 Task: Find a guest house in Didim, Turkey for 2 adults from 5th to 16th June, with a price range of ₹14,000 to ₹18,000, 1 bedroom, 1 bed, 1 bathroom, and self check-in option.
Action: Mouse moved to (460, 119)
Screenshot: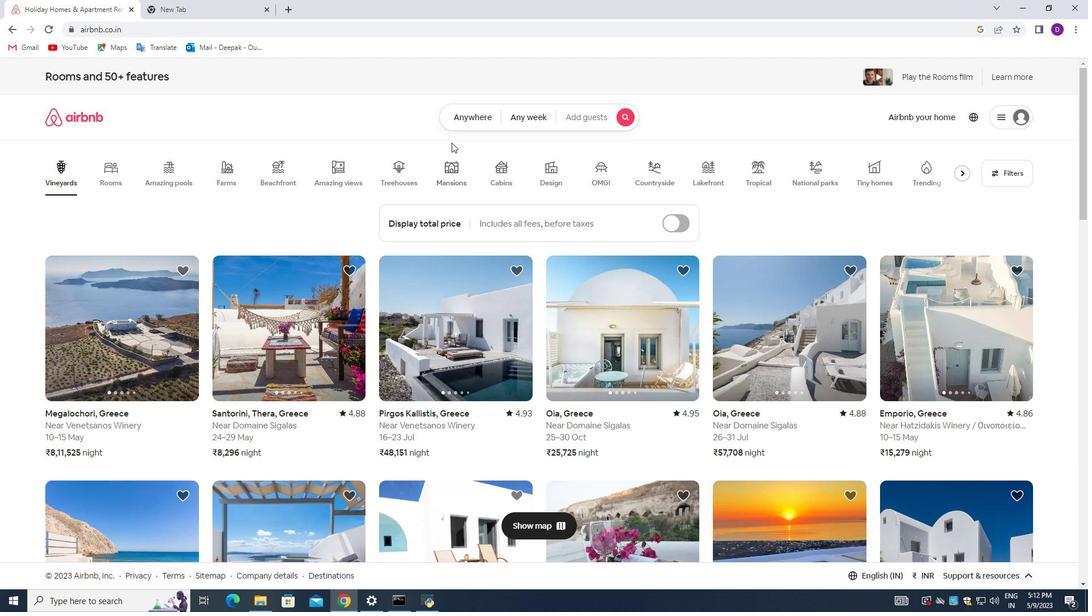 
Action: Mouse pressed left at (460, 119)
Screenshot: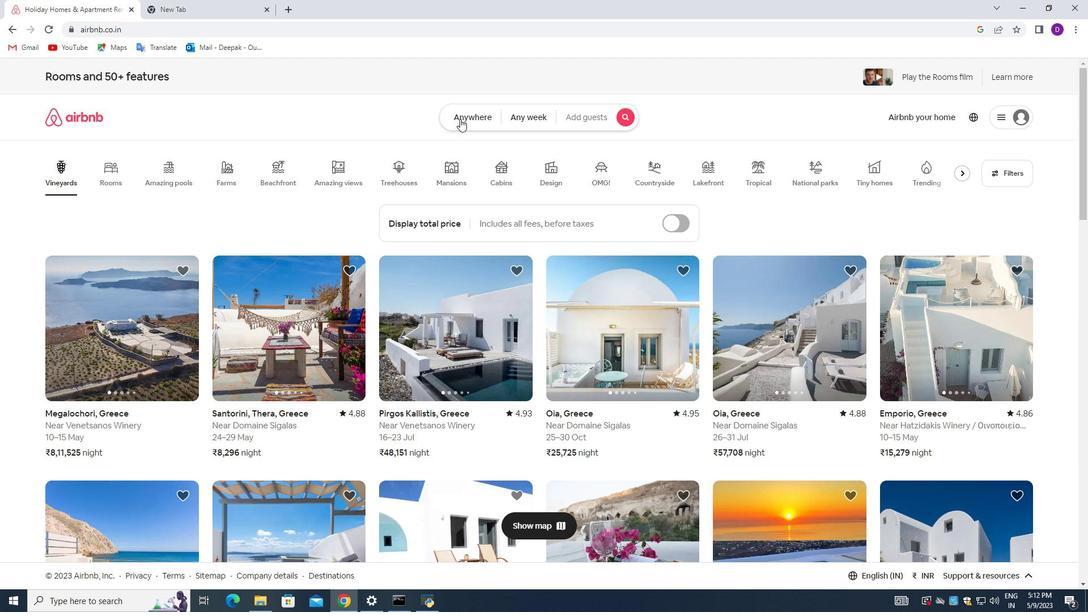 
Action: Mouse moved to (398, 163)
Screenshot: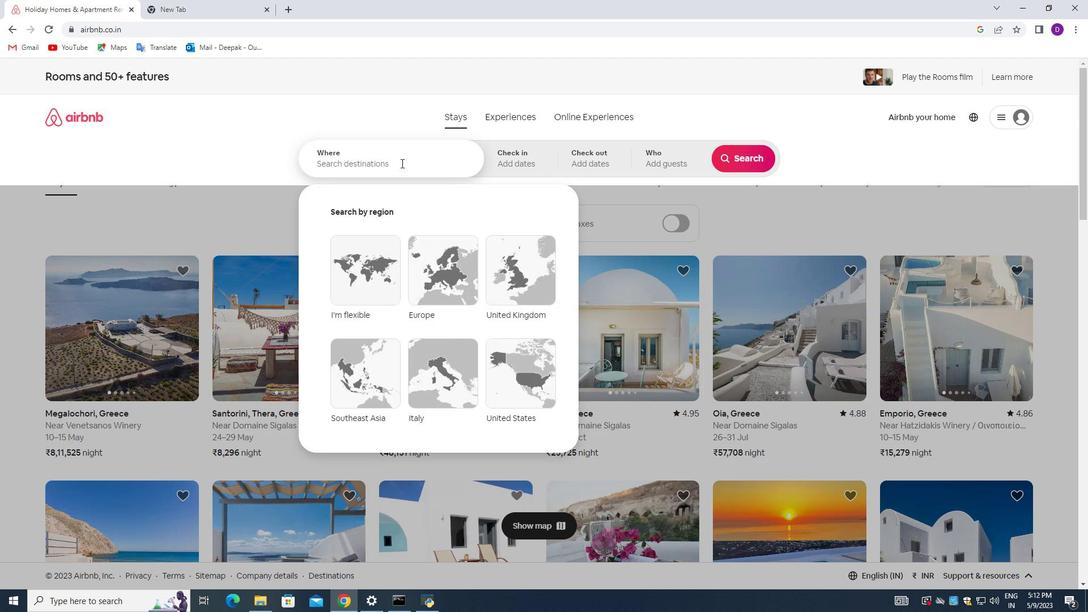 
Action: Mouse pressed left at (398, 163)
Screenshot: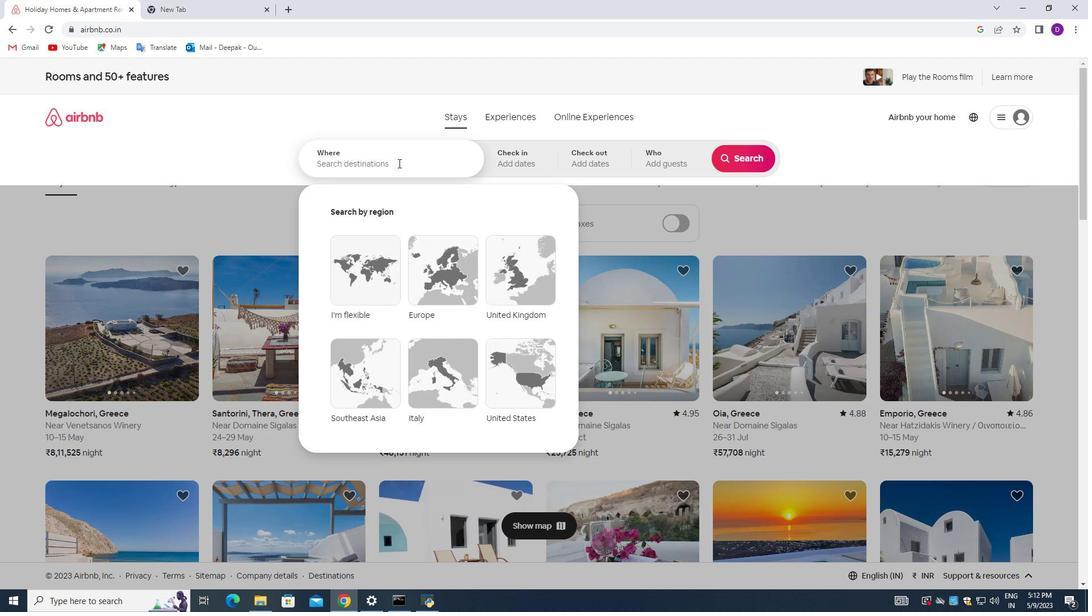 
Action: Mouse moved to (197, 226)
Screenshot: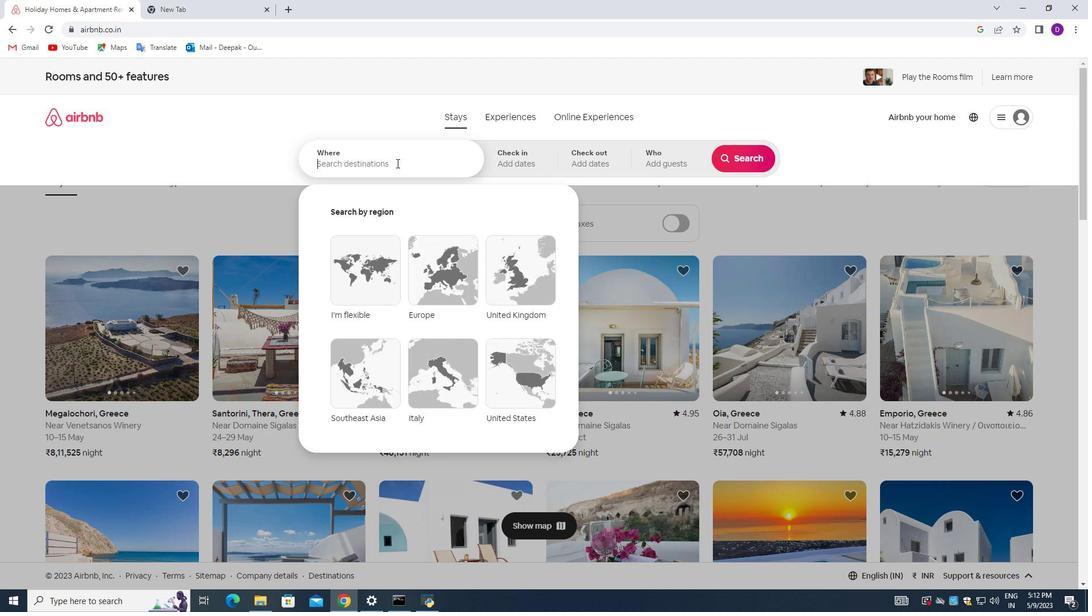 
Action: Key pressed <Key.shift_r>Didim,<Key.space><Key.shift>Y<Key.backspace><Key.shift_r>Turkey<Key.enter>
Screenshot: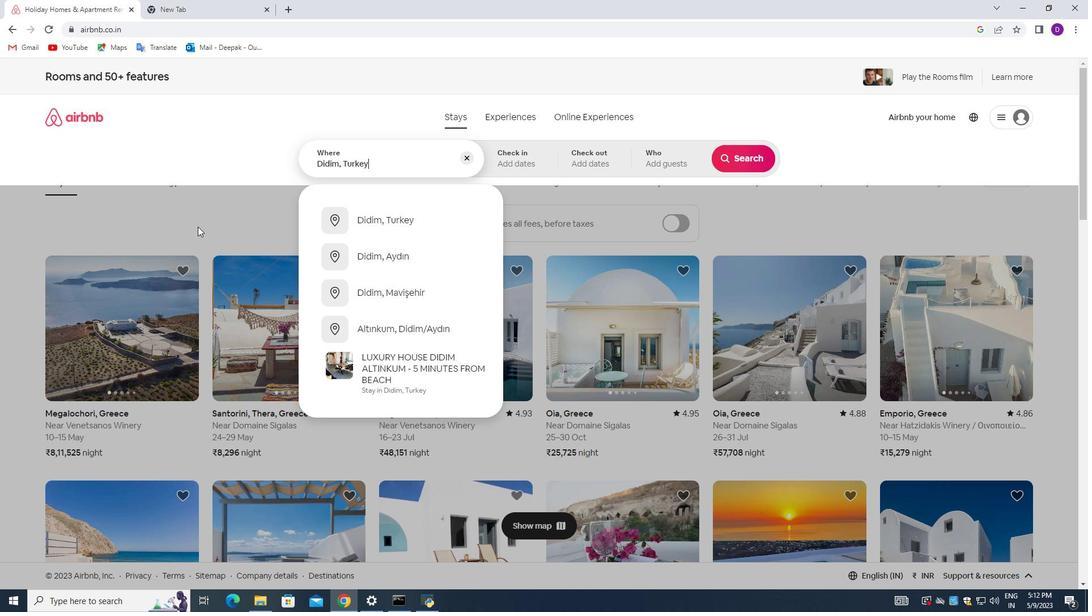 
Action: Mouse moved to (596, 326)
Screenshot: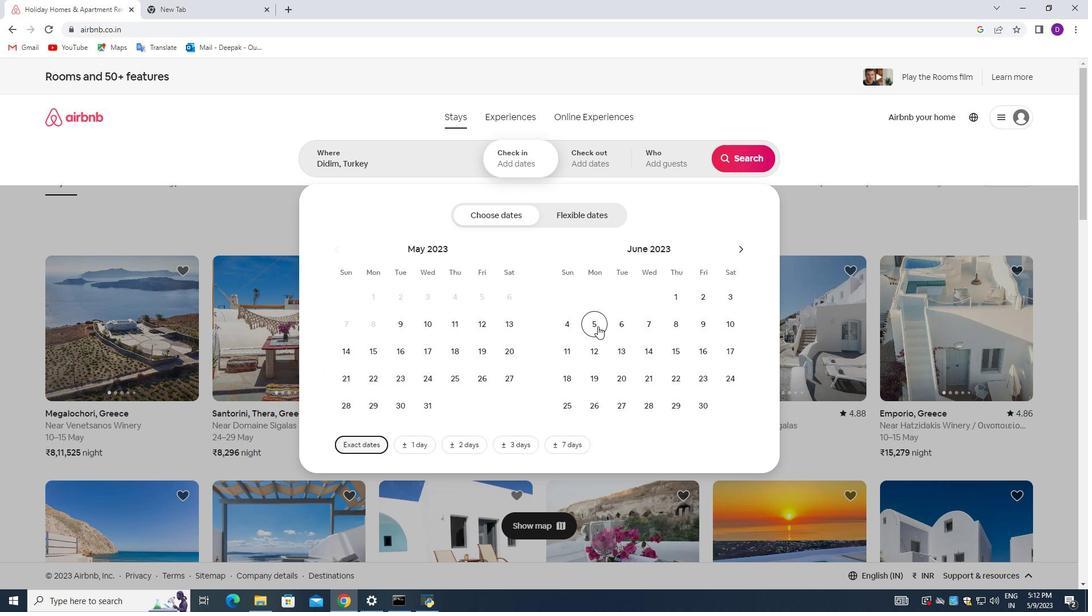 
Action: Mouse pressed left at (596, 326)
Screenshot: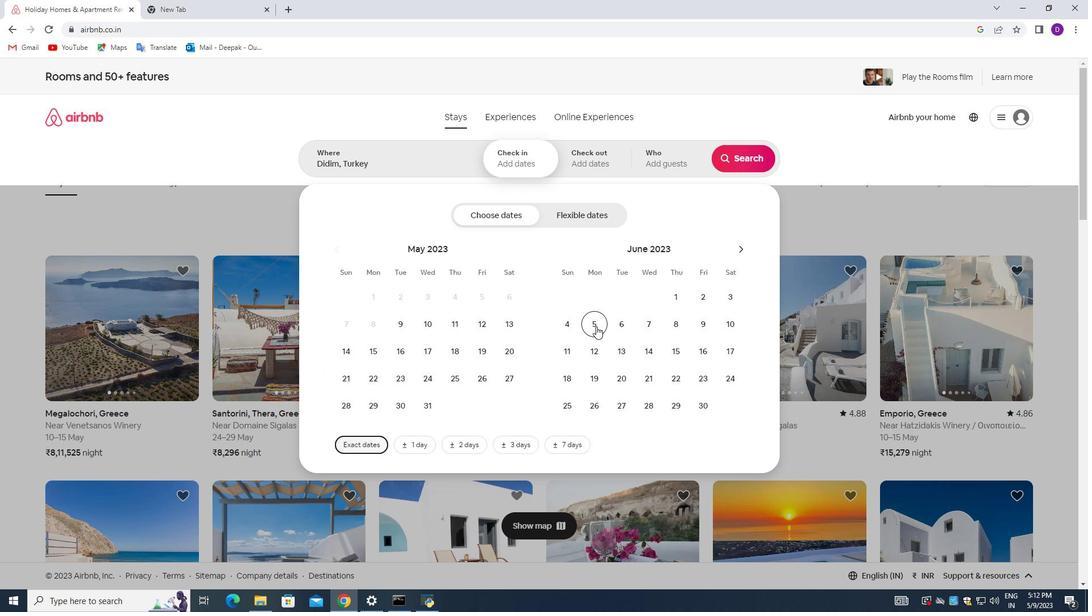
Action: Mouse moved to (702, 355)
Screenshot: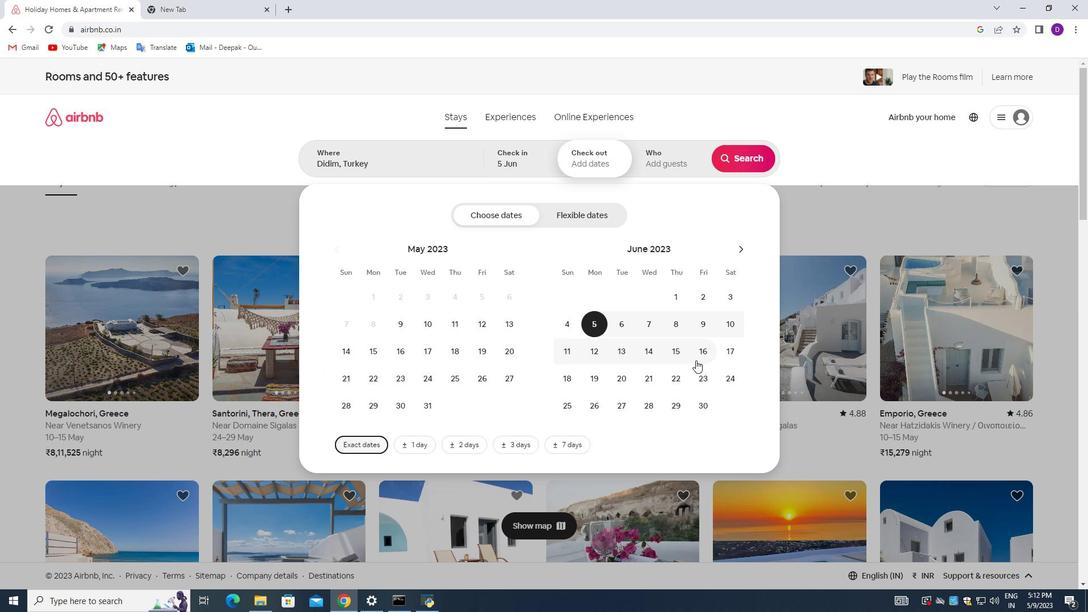 
Action: Mouse pressed left at (702, 355)
Screenshot: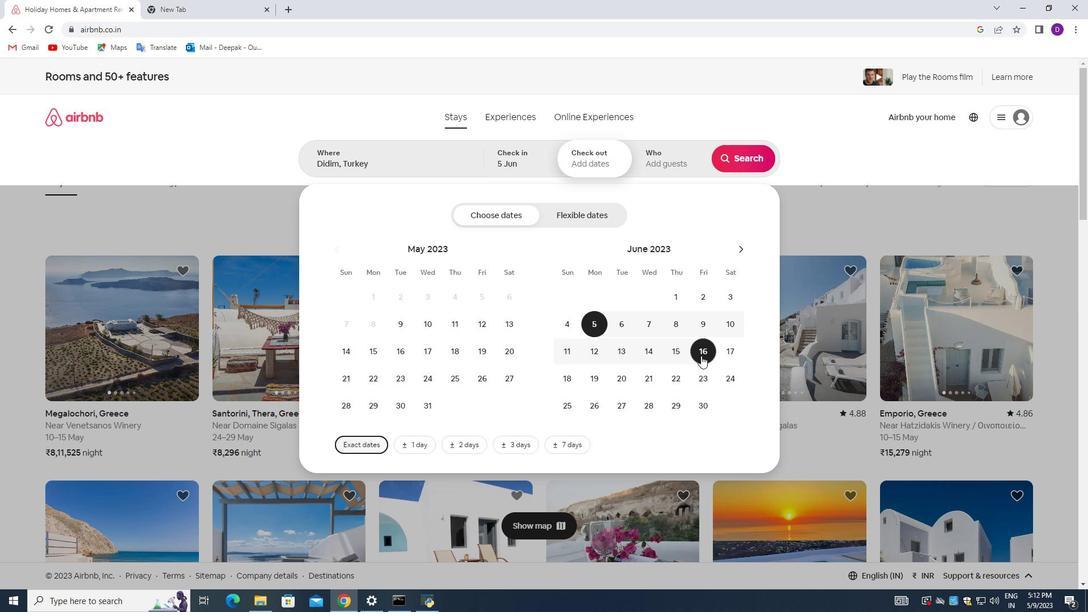 
Action: Mouse moved to (657, 167)
Screenshot: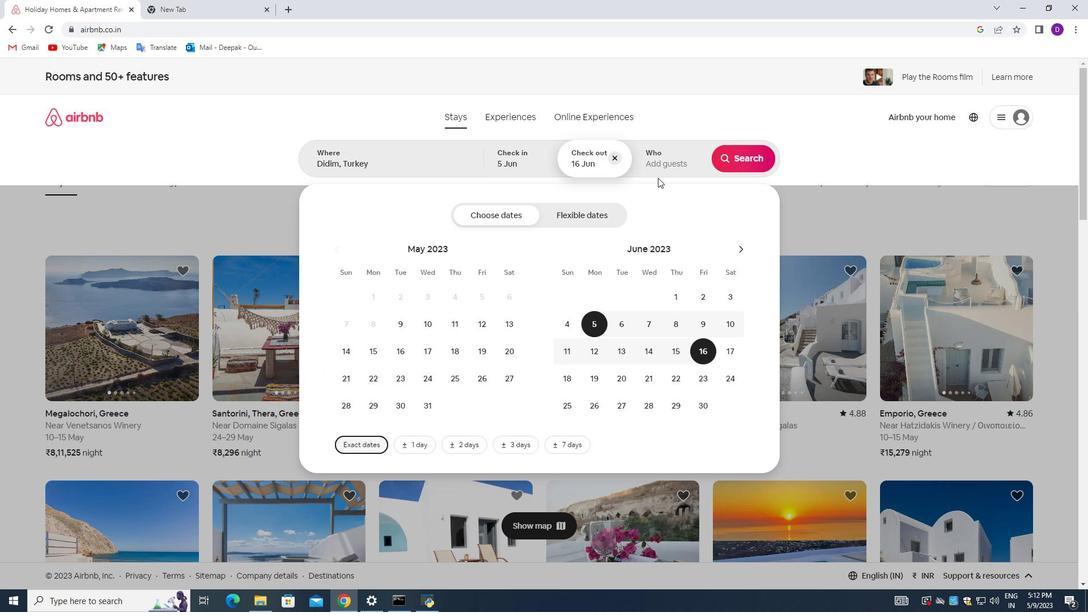 
Action: Mouse pressed left at (657, 167)
Screenshot: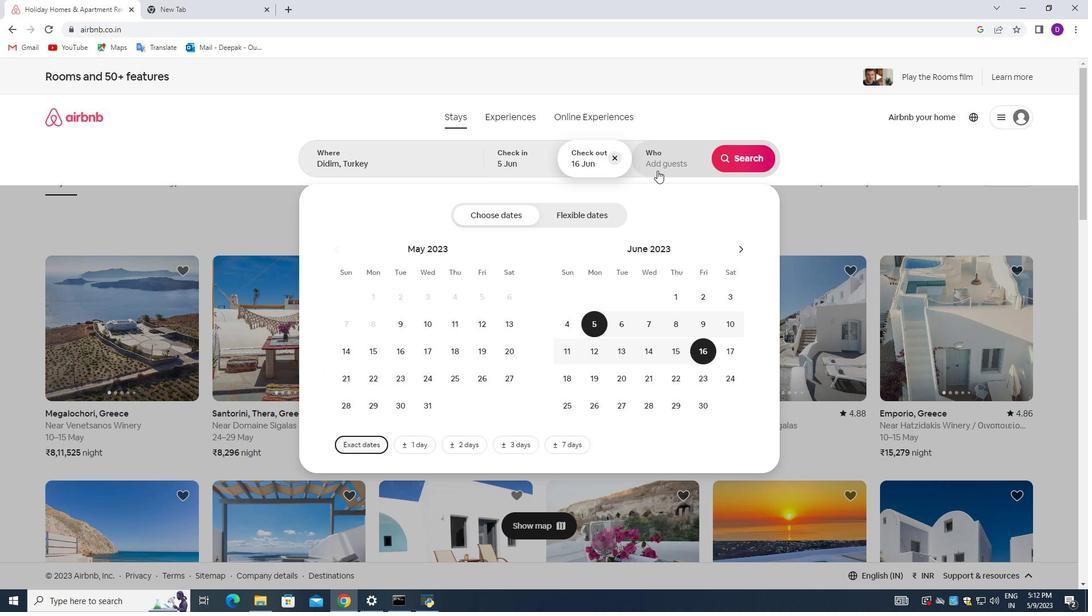 
Action: Mouse moved to (748, 220)
Screenshot: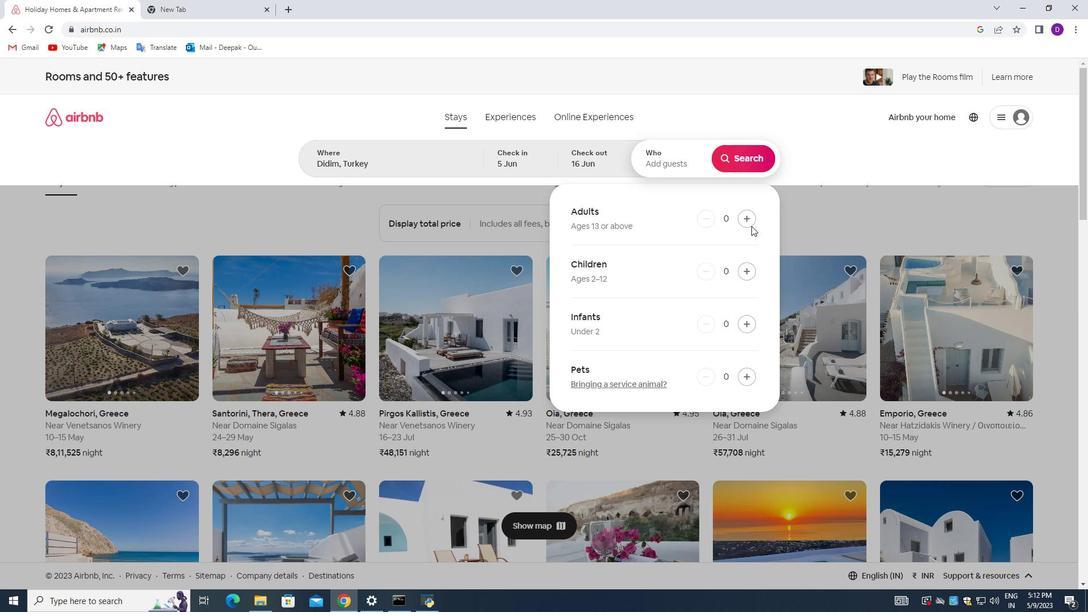 
Action: Mouse pressed left at (748, 220)
Screenshot: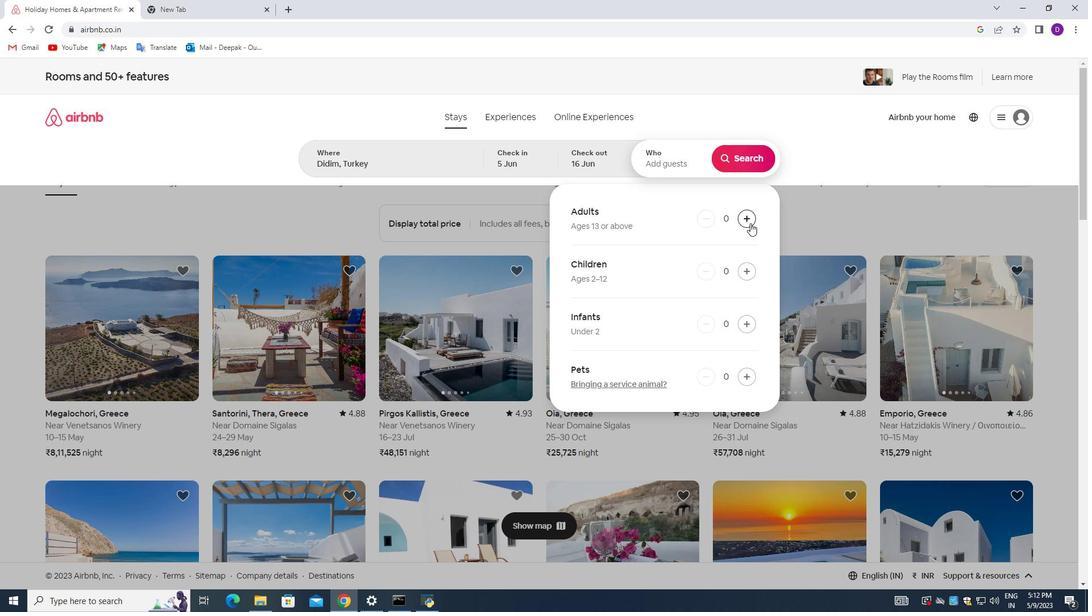 
Action: Mouse pressed left at (748, 220)
Screenshot: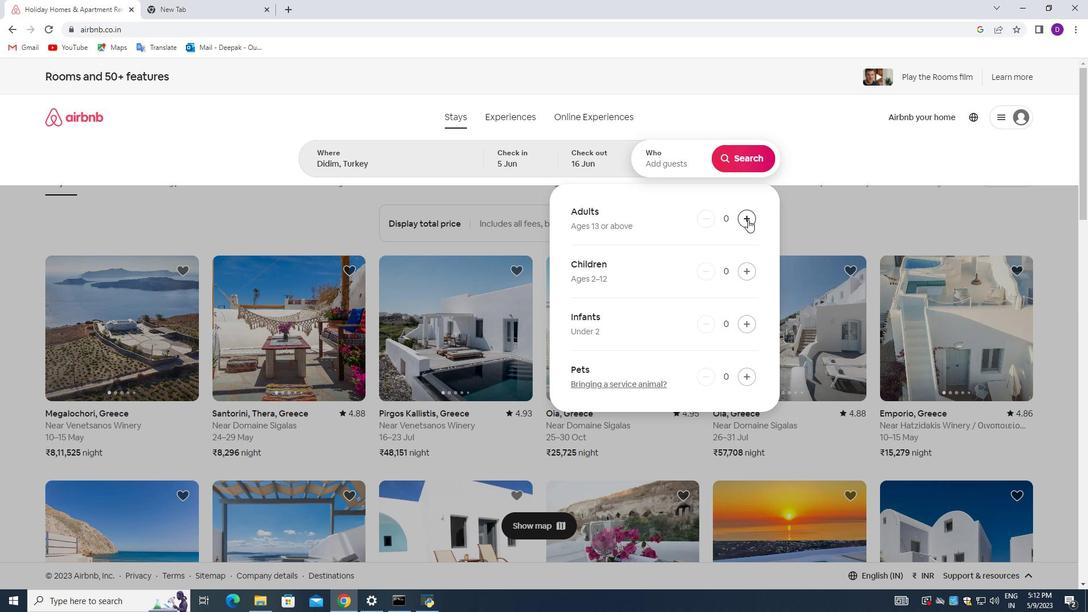 
Action: Mouse moved to (736, 159)
Screenshot: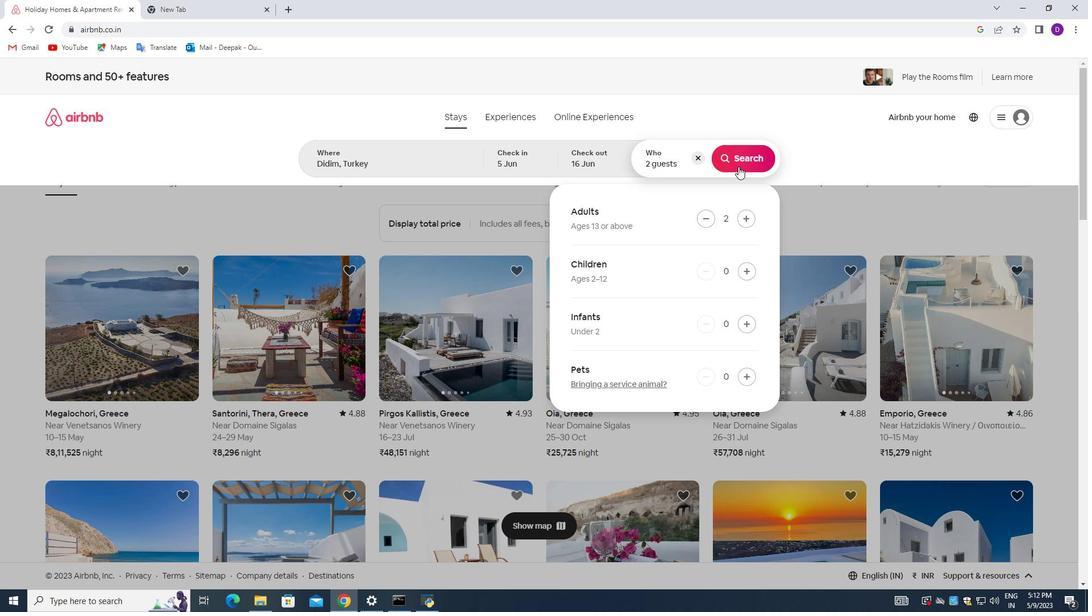 
Action: Mouse pressed left at (736, 159)
Screenshot: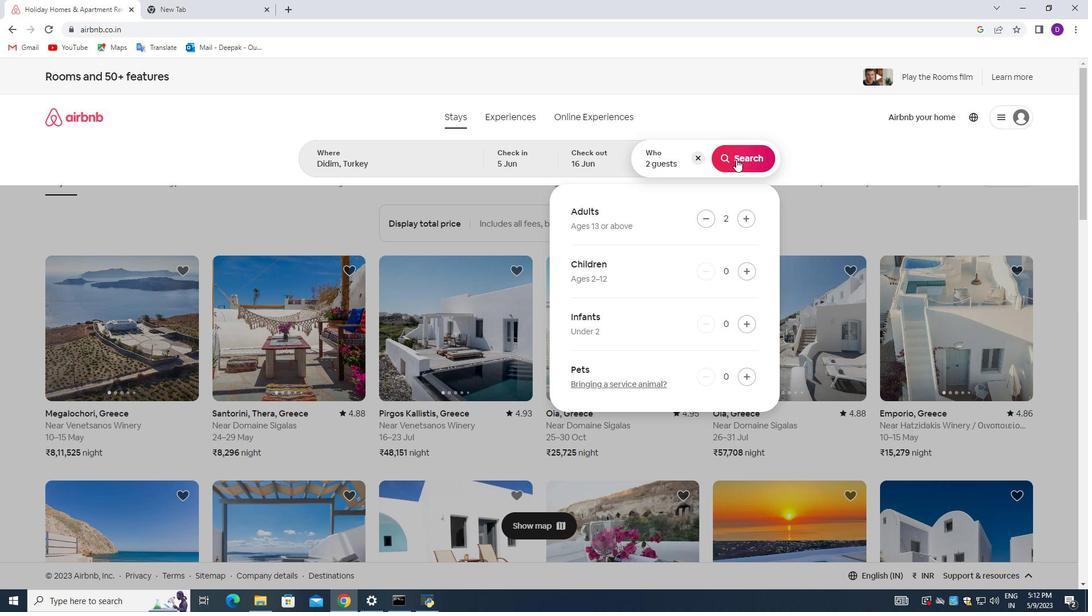 
Action: Mouse moved to (1025, 122)
Screenshot: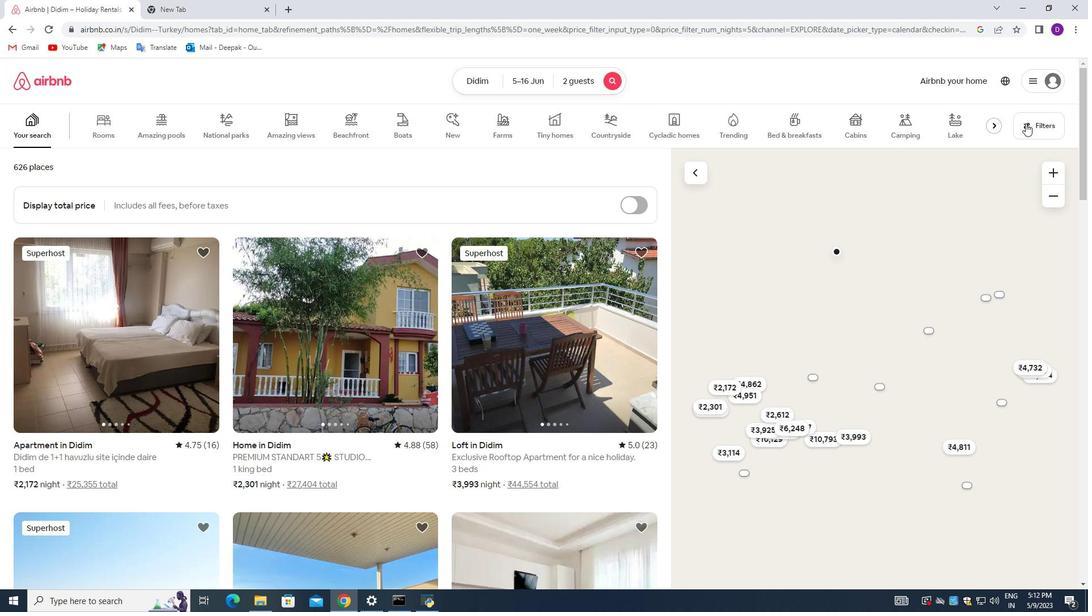 
Action: Mouse pressed left at (1025, 122)
Screenshot: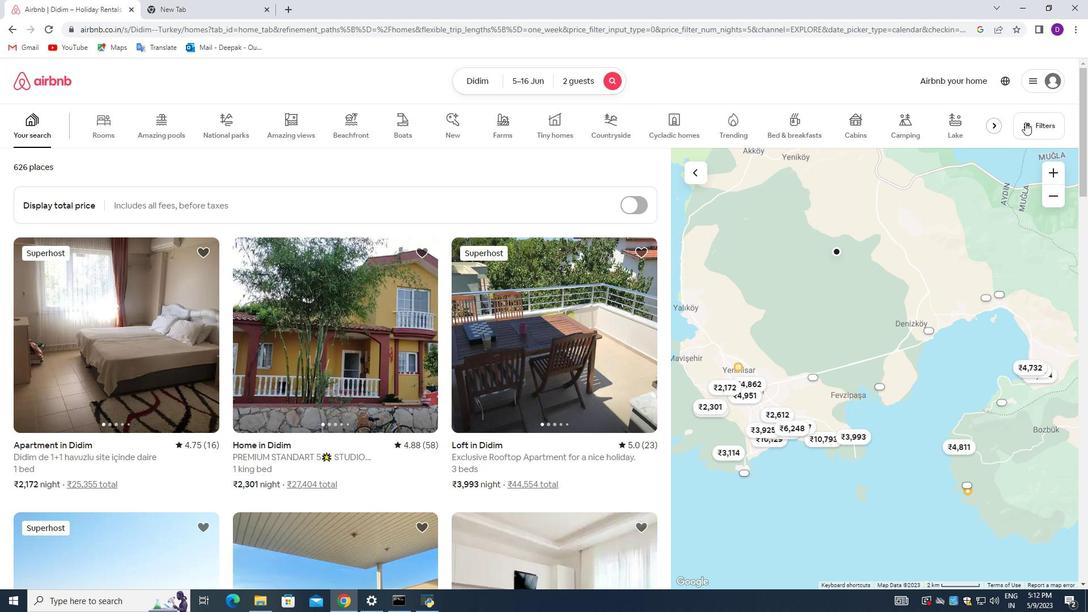
Action: Mouse moved to (447, 400)
Screenshot: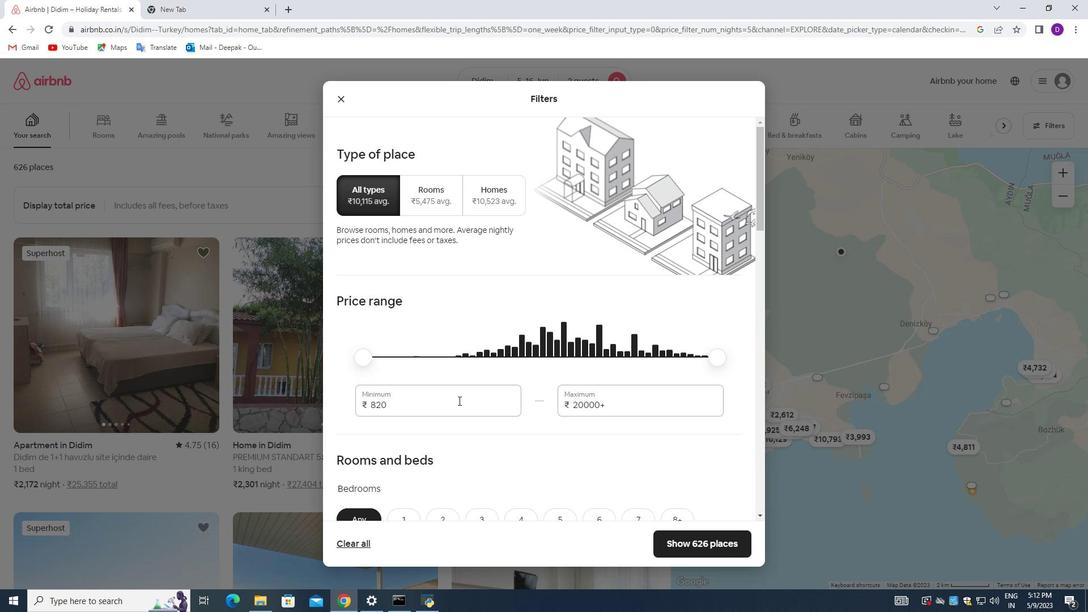 
Action: Mouse pressed left at (447, 400)
Screenshot: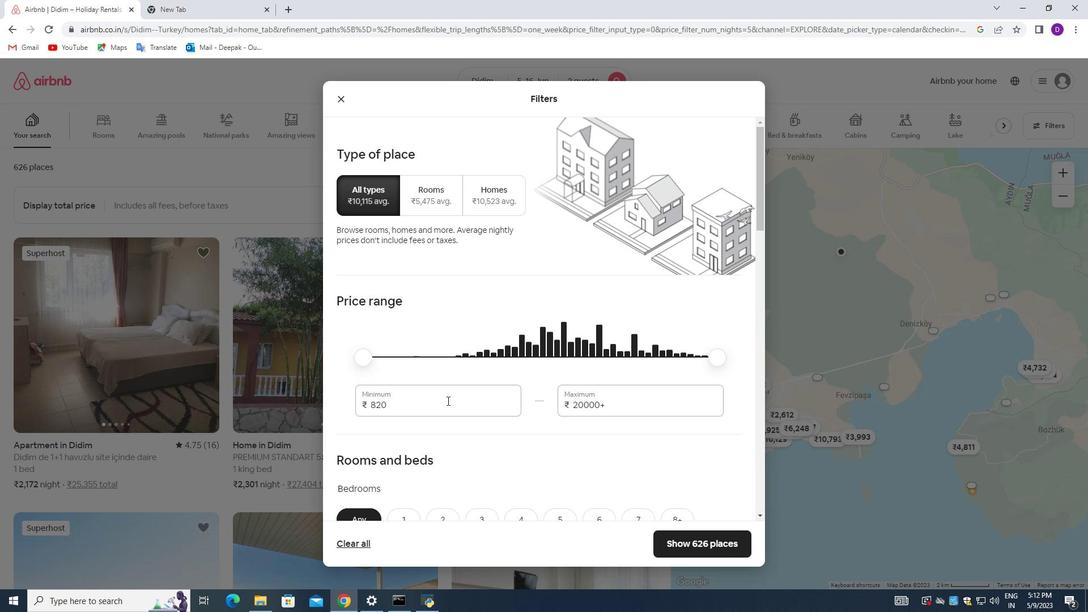
Action: Mouse pressed left at (447, 400)
Screenshot: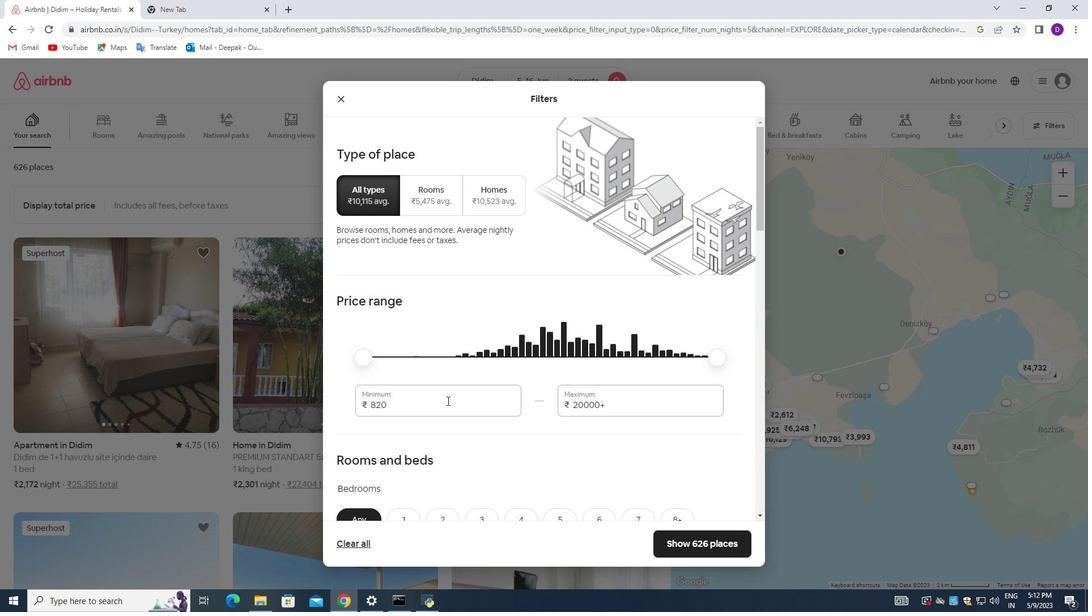 
Action: Key pressed 14000<Key.tab>18000
Screenshot: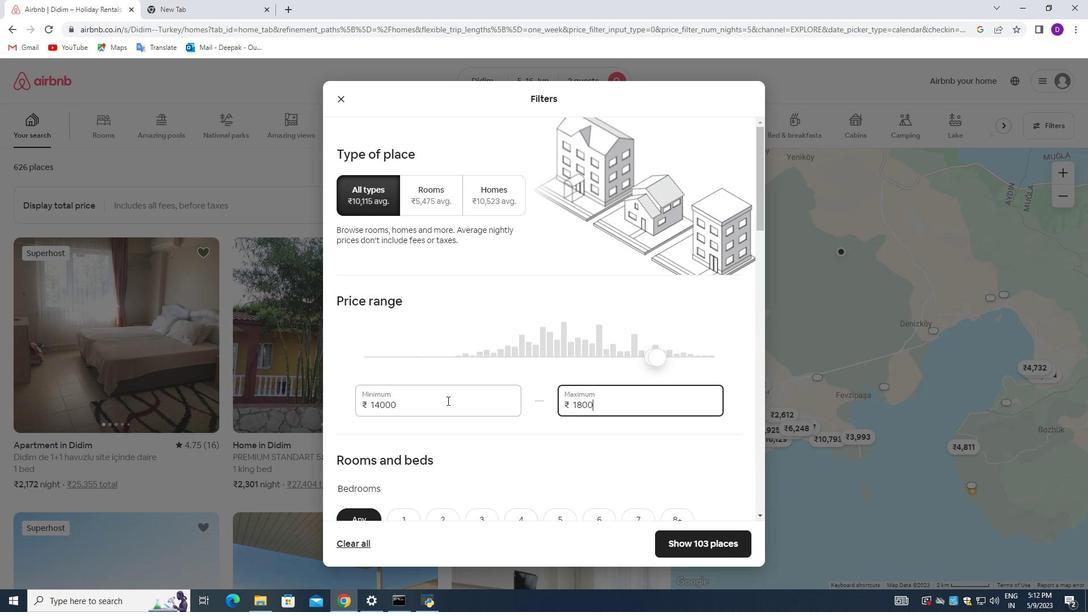 
Action: Mouse moved to (492, 362)
Screenshot: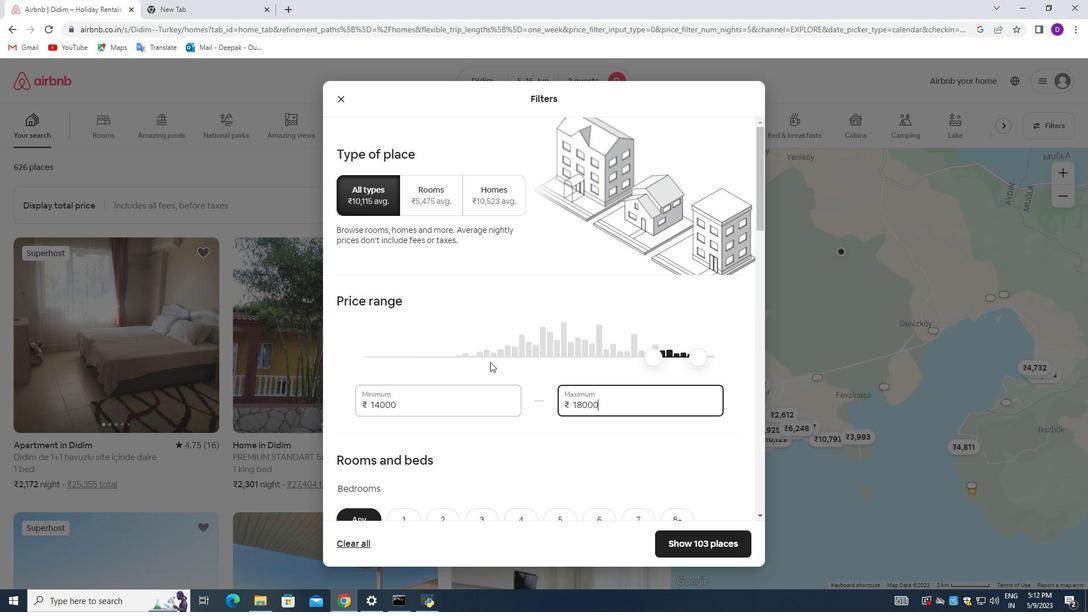 
Action: Mouse scrolled (492, 362) with delta (0, 0)
Screenshot: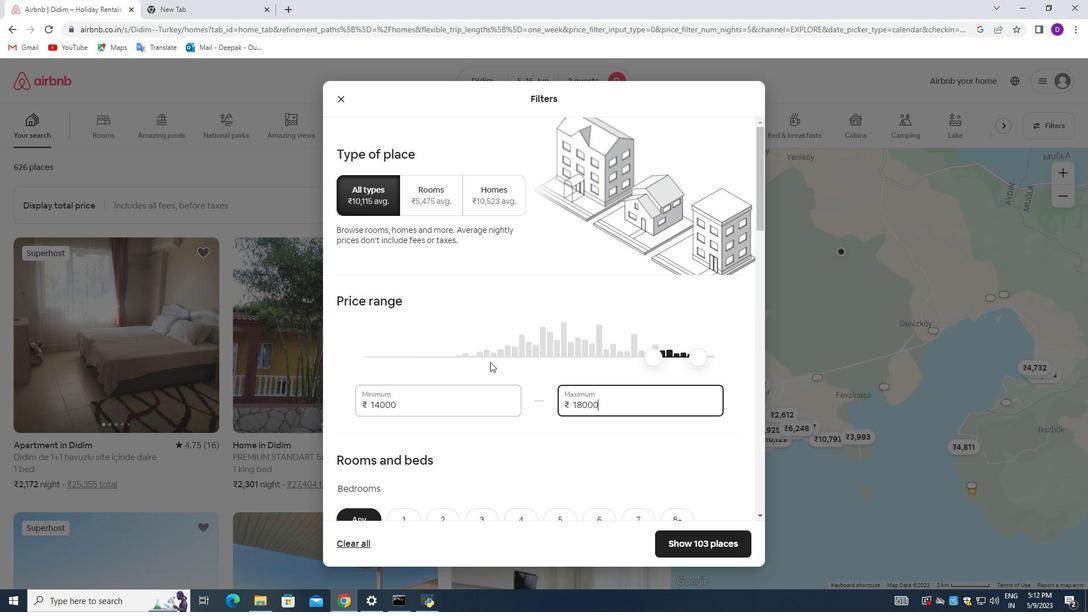 
Action: Mouse moved to (492, 362)
Screenshot: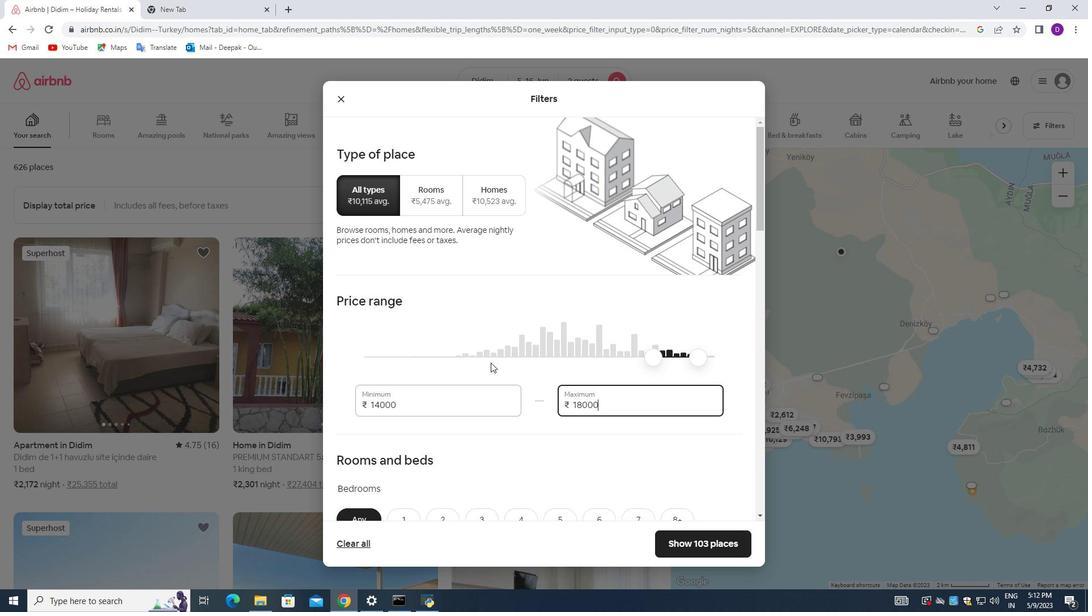 
Action: Mouse scrolled (492, 362) with delta (0, 0)
Screenshot: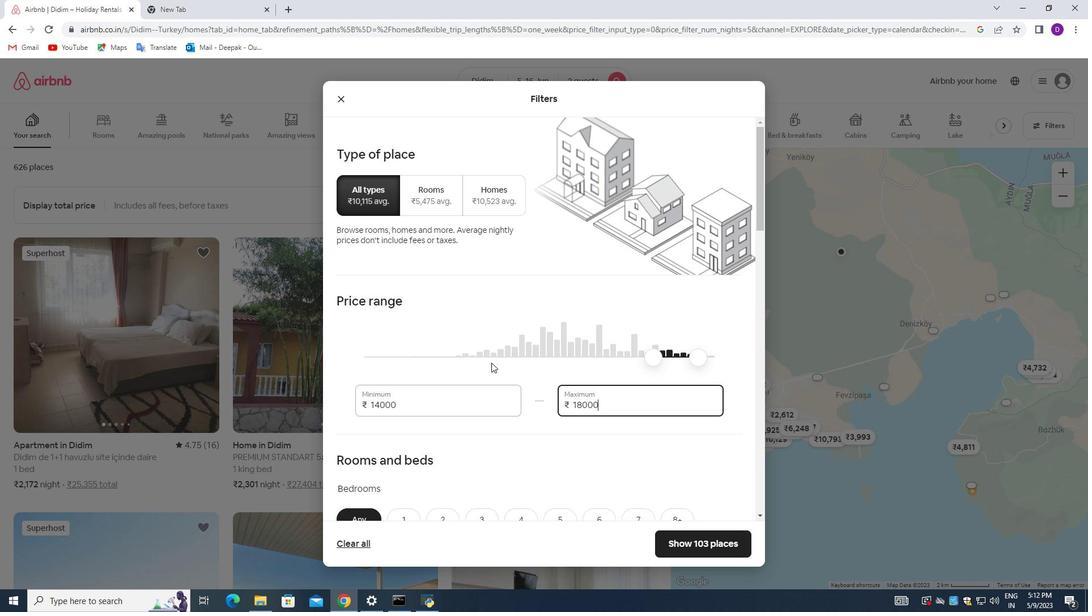 
Action: Mouse scrolled (492, 362) with delta (0, 0)
Screenshot: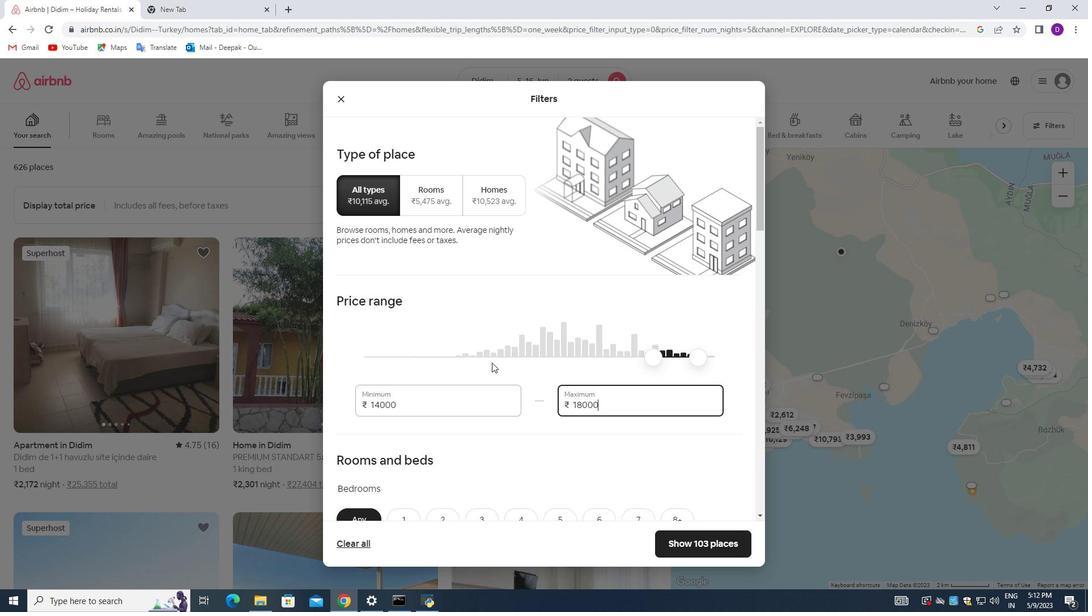 
Action: Mouse scrolled (492, 362) with delta (0, 0)
Screenshot: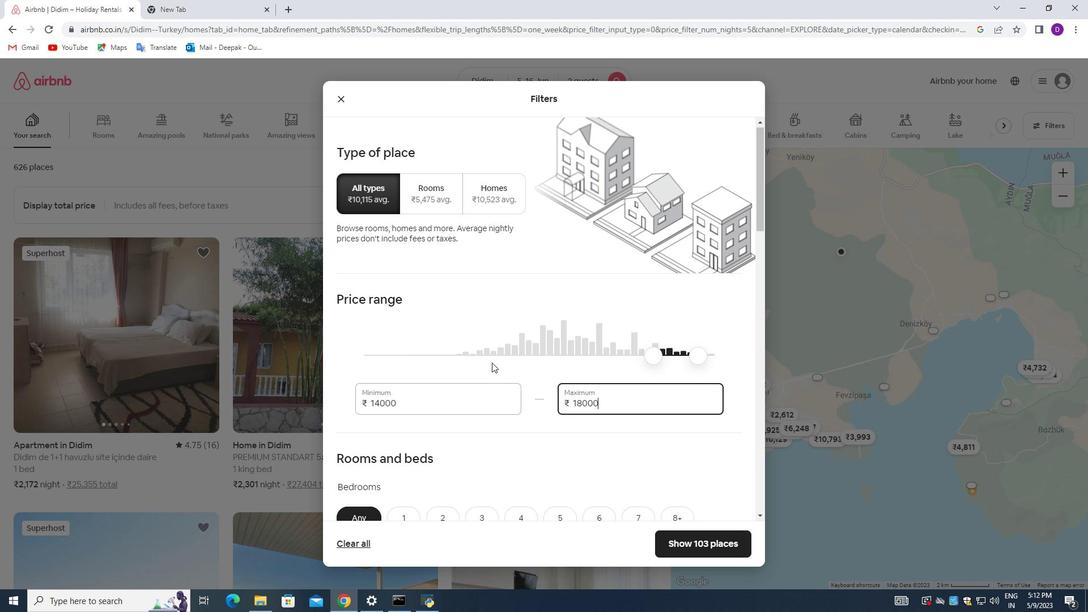 
Action: Mouse moved to (404, 295)
Screenshot: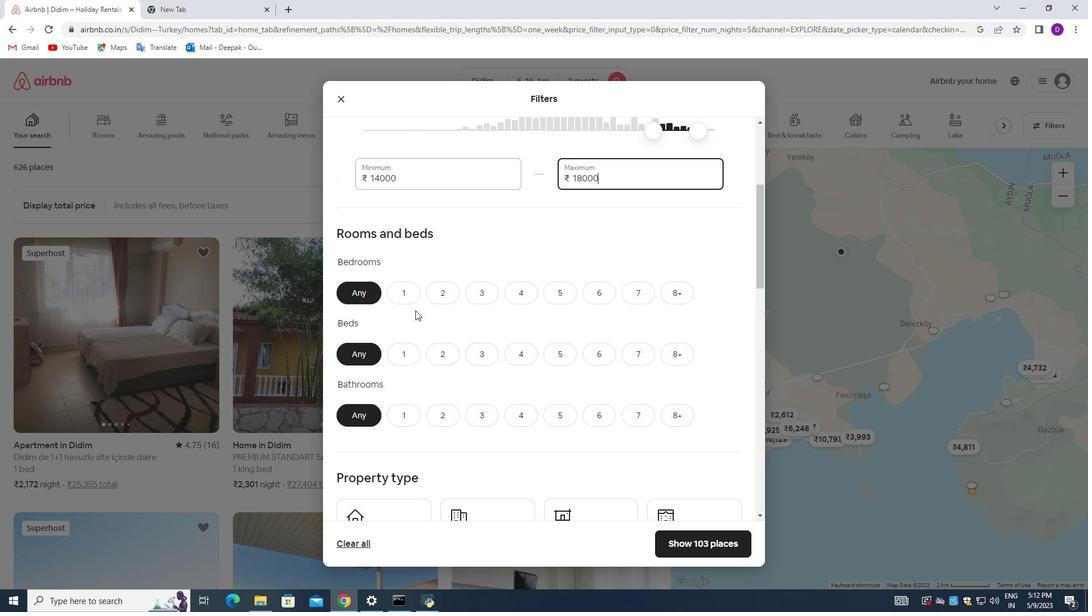 
Action: Mouse pressed left at (404, 295)
Screenshot: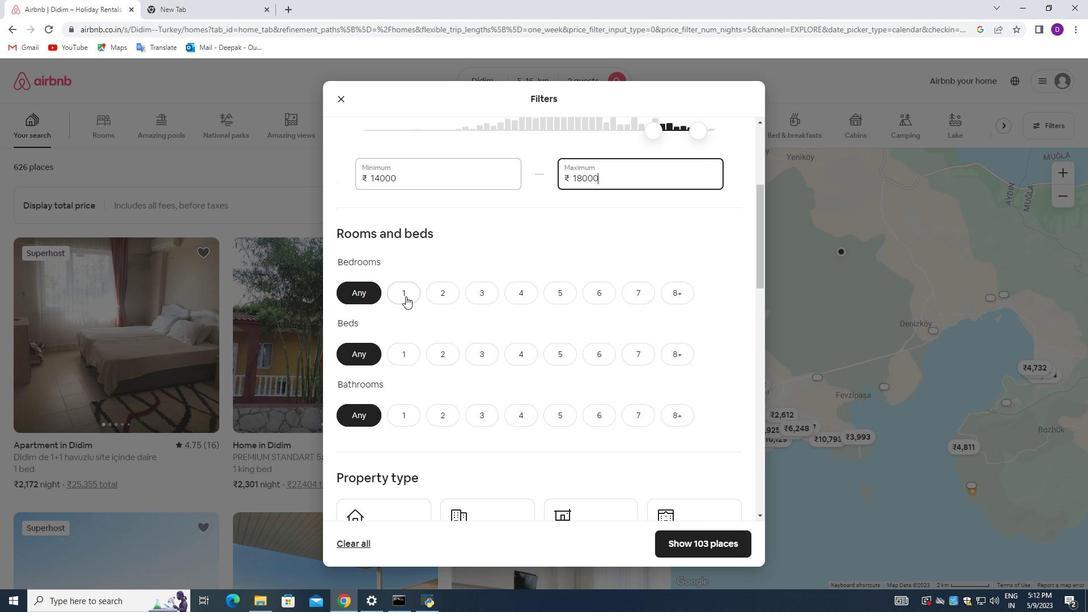 
Action: Mouse moved to (408, 360)
Screenshot: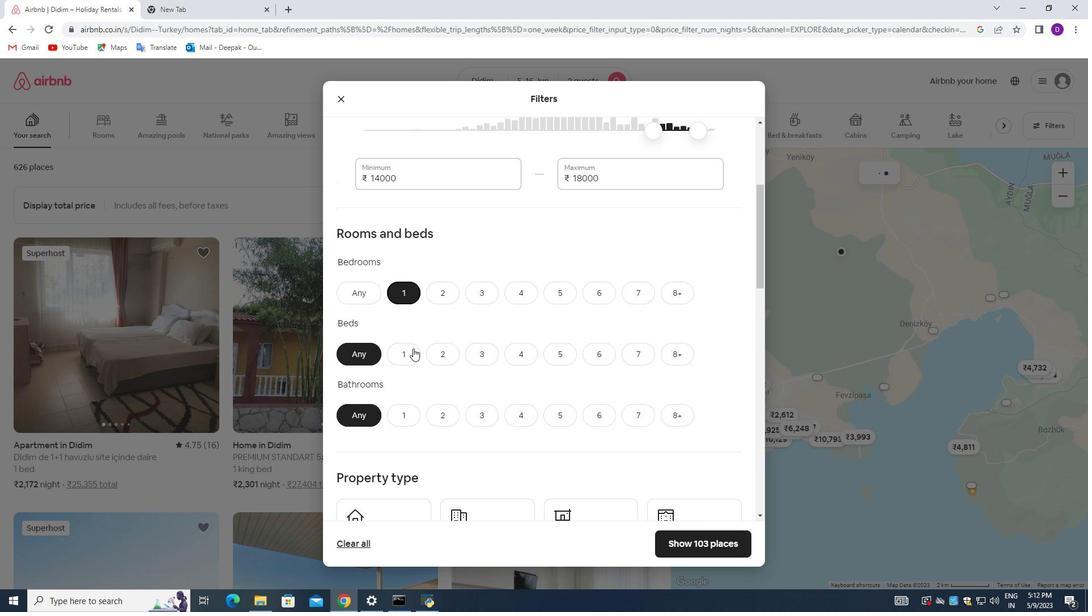 
Action: Mouse pressed left at (408, 360)
Screenshot: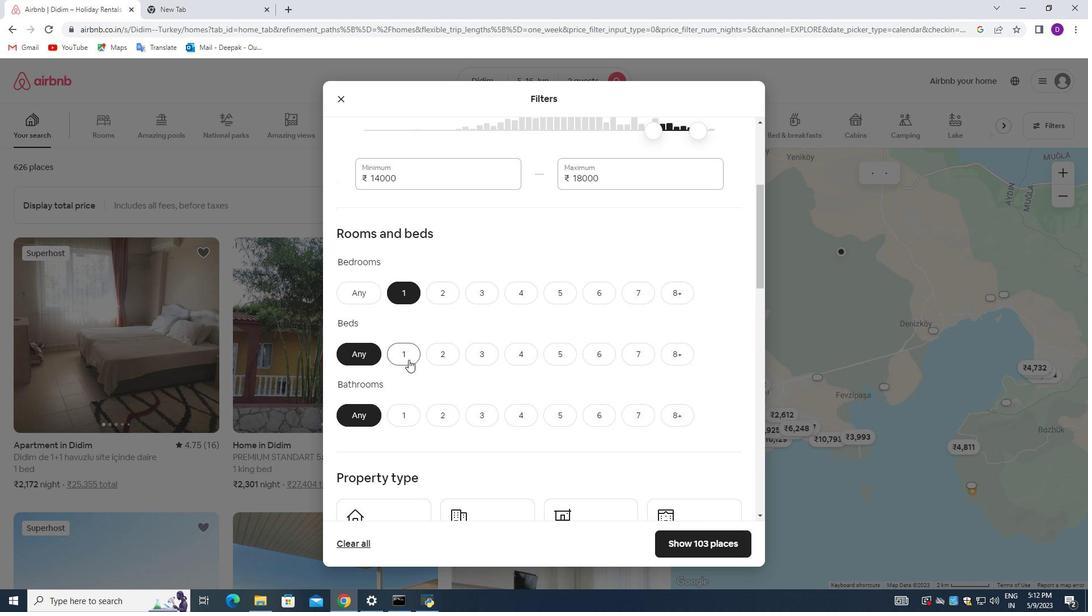 
Action: Mouse moved to (410, 411)
Screenshot: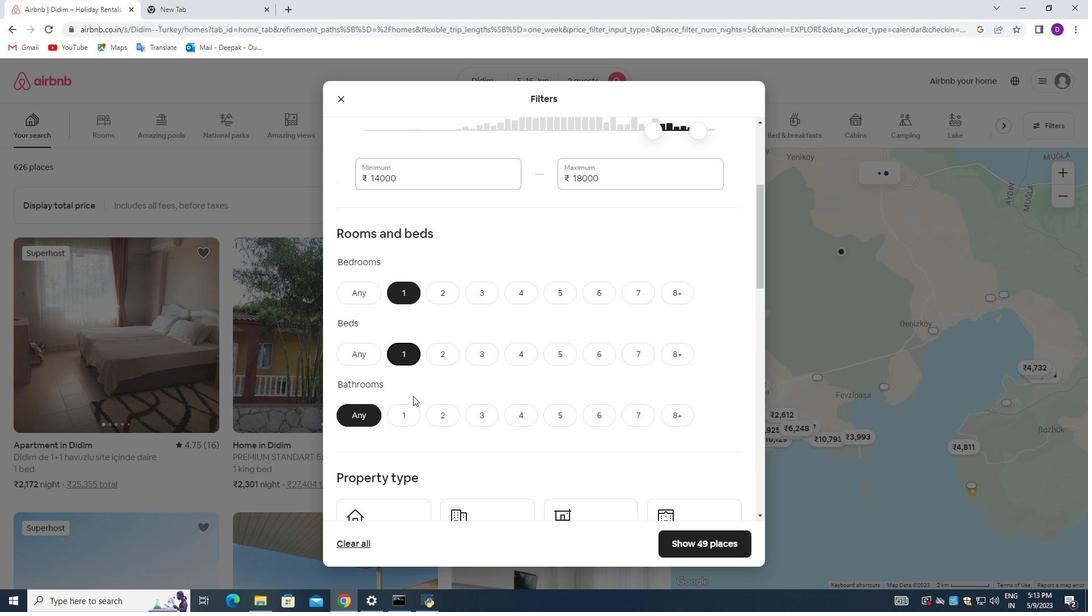 
Action: Mouse pressed left at (410, 411)
Screenshot: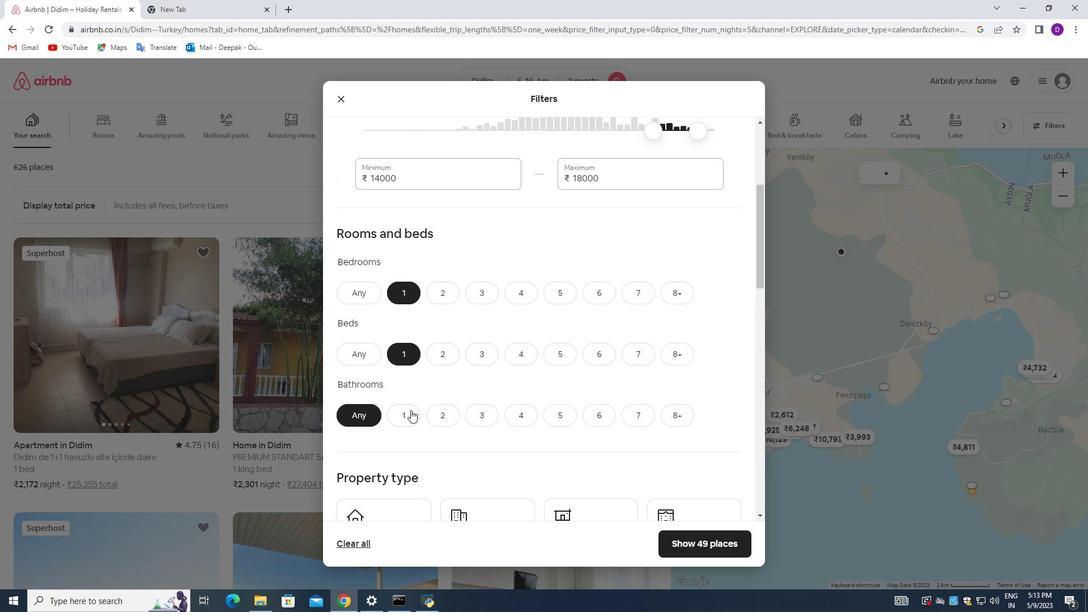 
Action: Mouse moved to (526, 330)
Screenshot: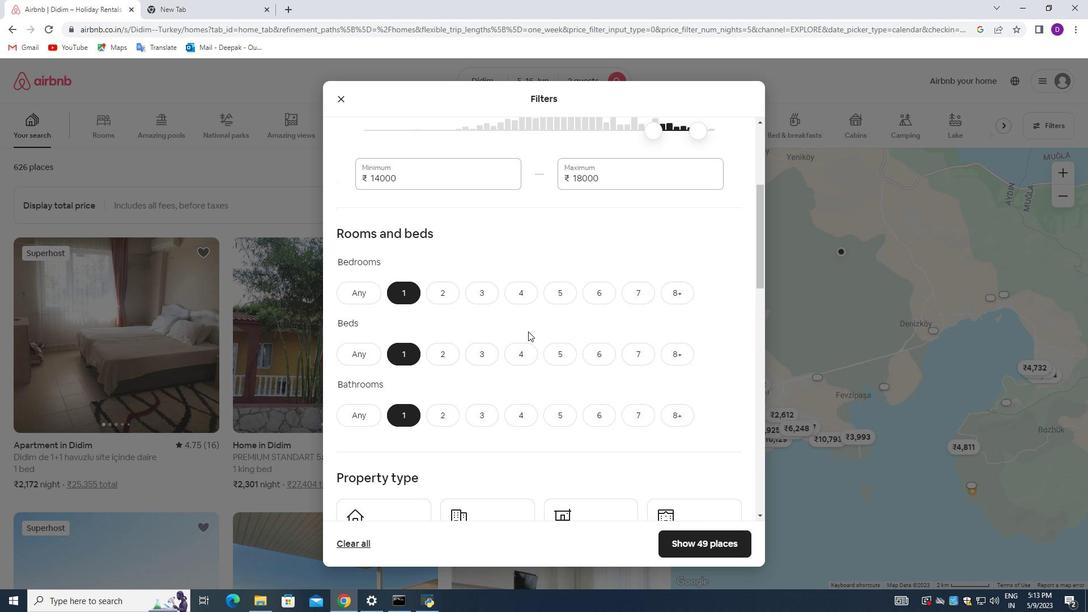 
Action: Mouse scrolled (526, 330) with delta (0, 0)
Screenshot: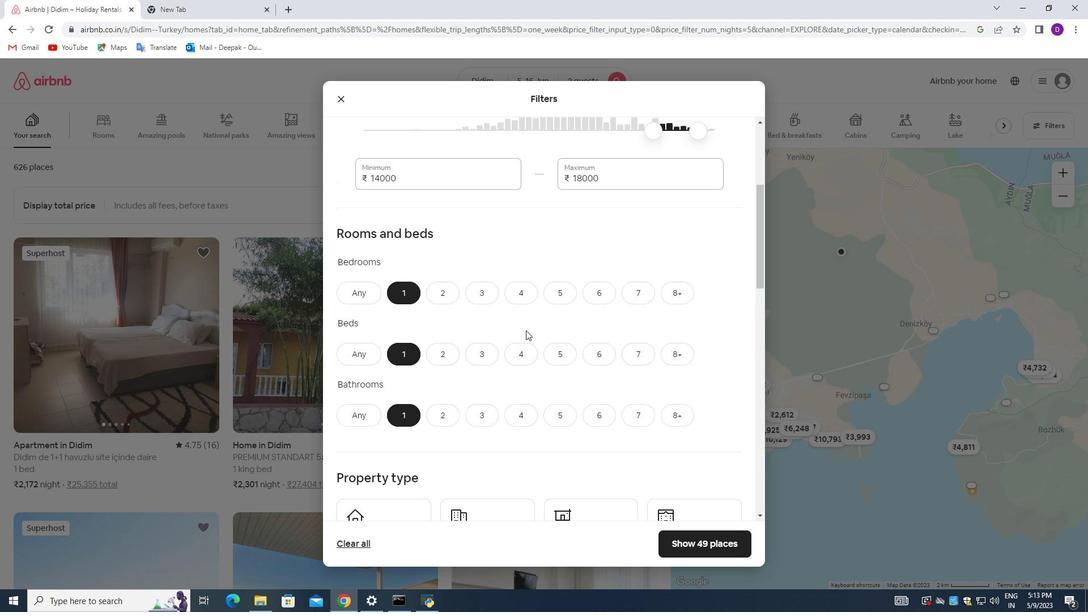 
Action: Mouse scrolled (526, 330) with delta (0, 0)
Screenshot: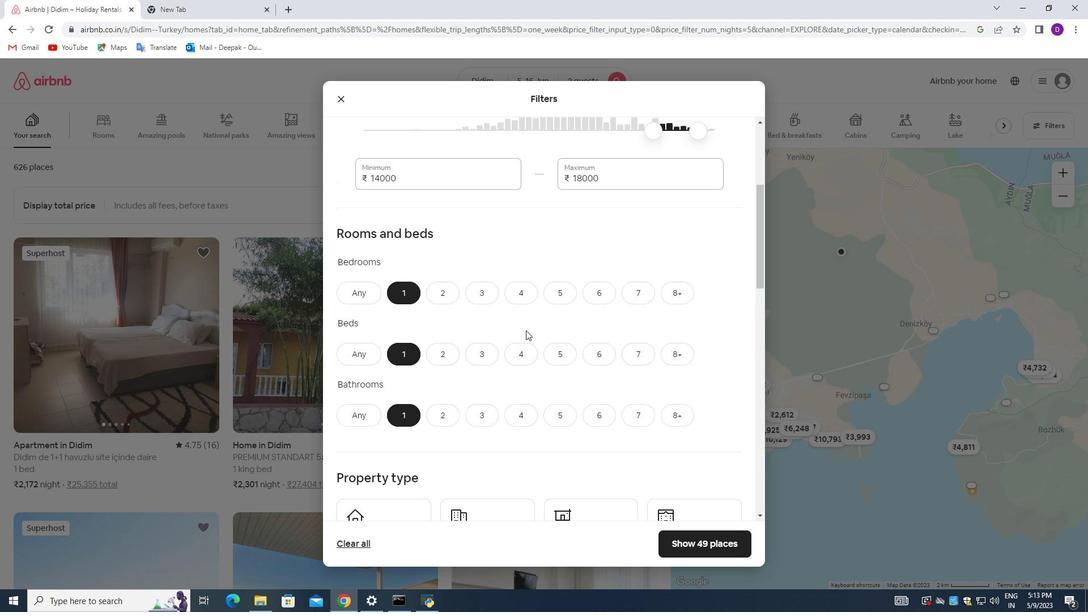 
Action: Mouse scrolled (526, 330) with delta (0, 0)
Screenshot: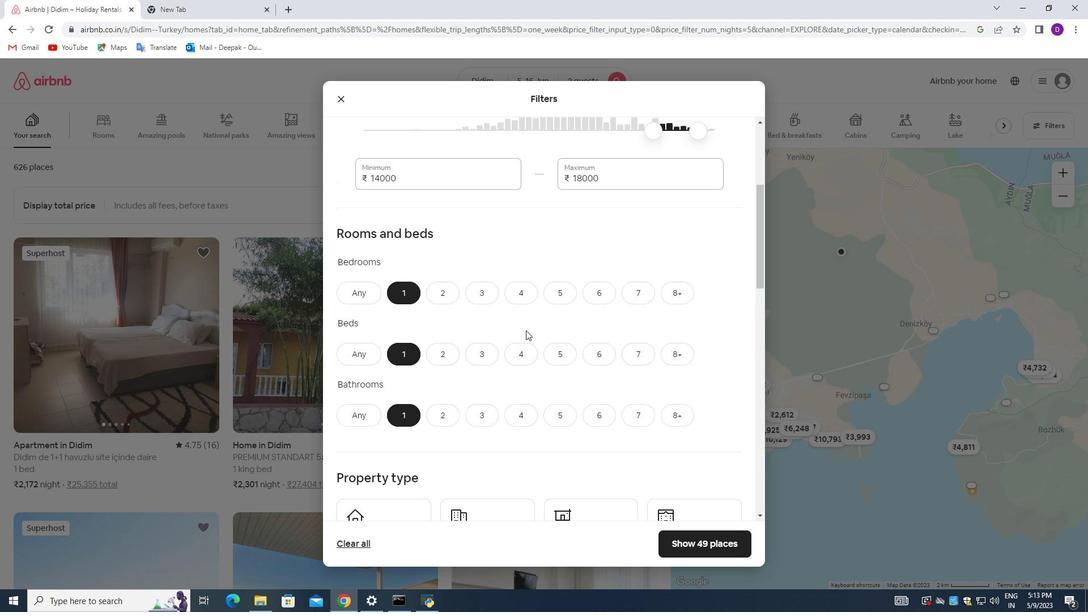 
Action: Mouse scrolled (526, 330) with delta (0, 0)
Screenshot: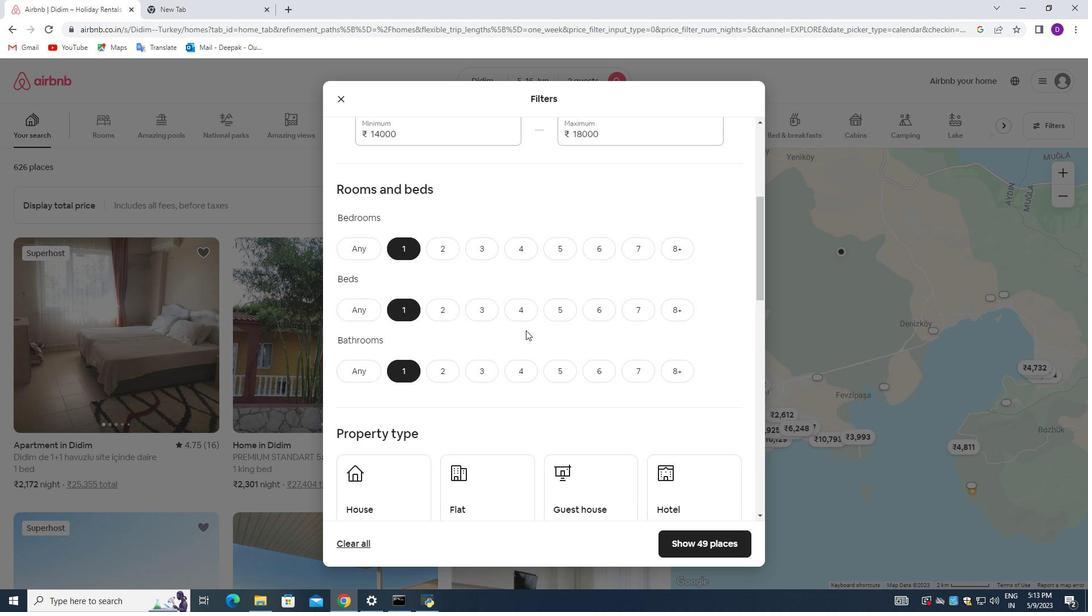 
Action: Mouse moved to (392, 311)
Screenshot: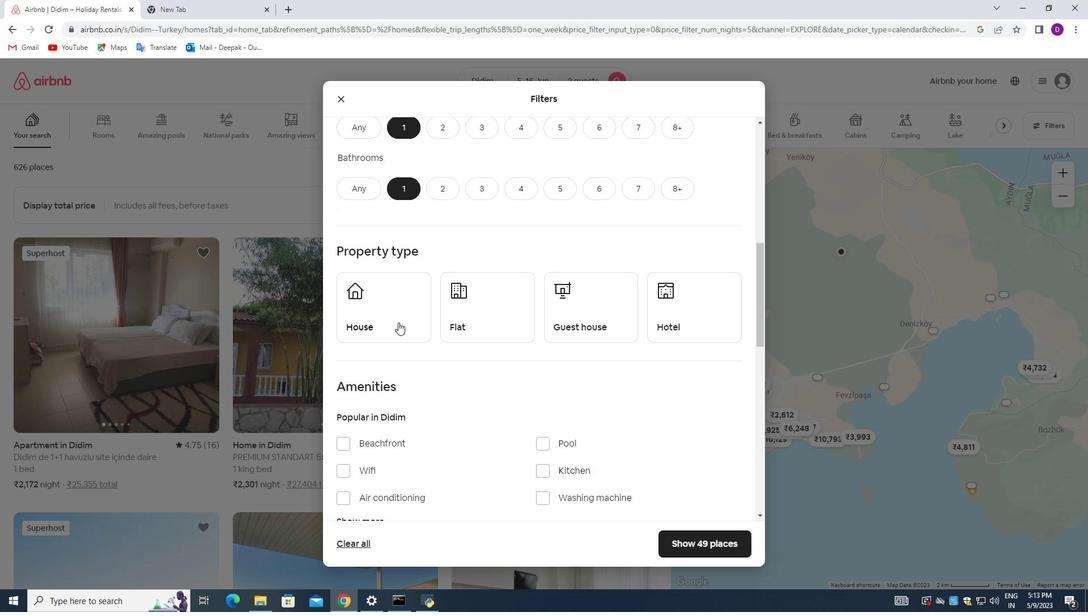 
Action: Mouse pressed left at (392, 311)
Screenshot: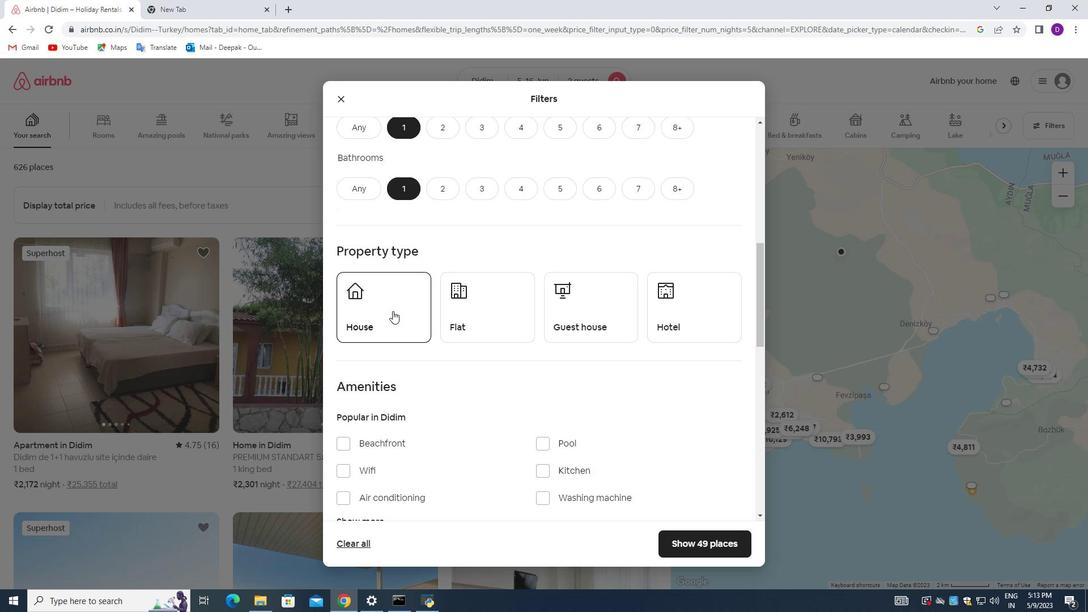 
Action: Mouse moved to (486, 321)
Screenshot: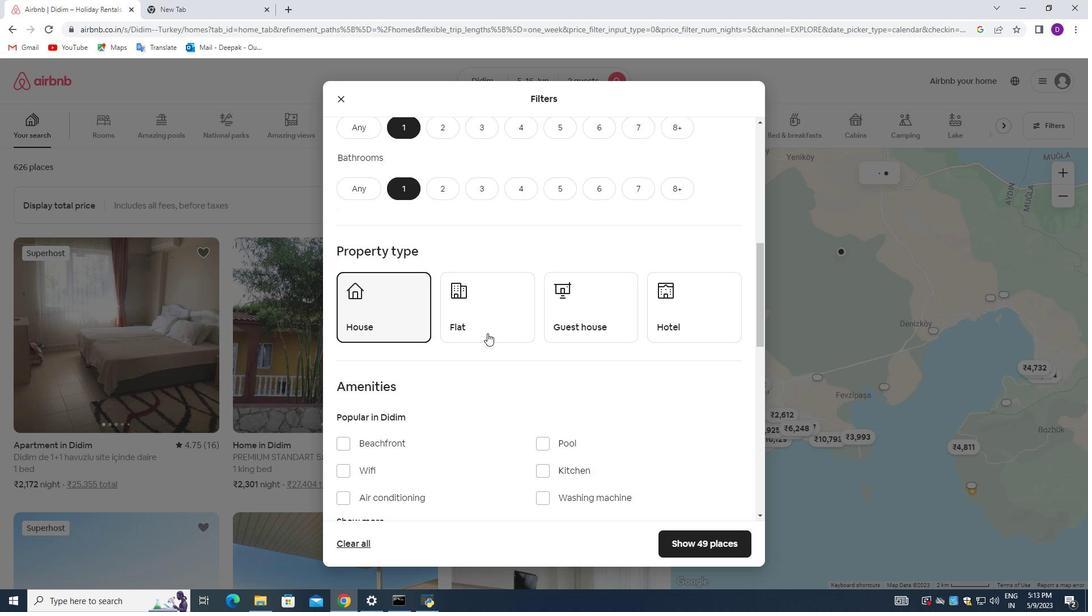 
Action: Mouse pressed left at (486, 321)
Screenshot: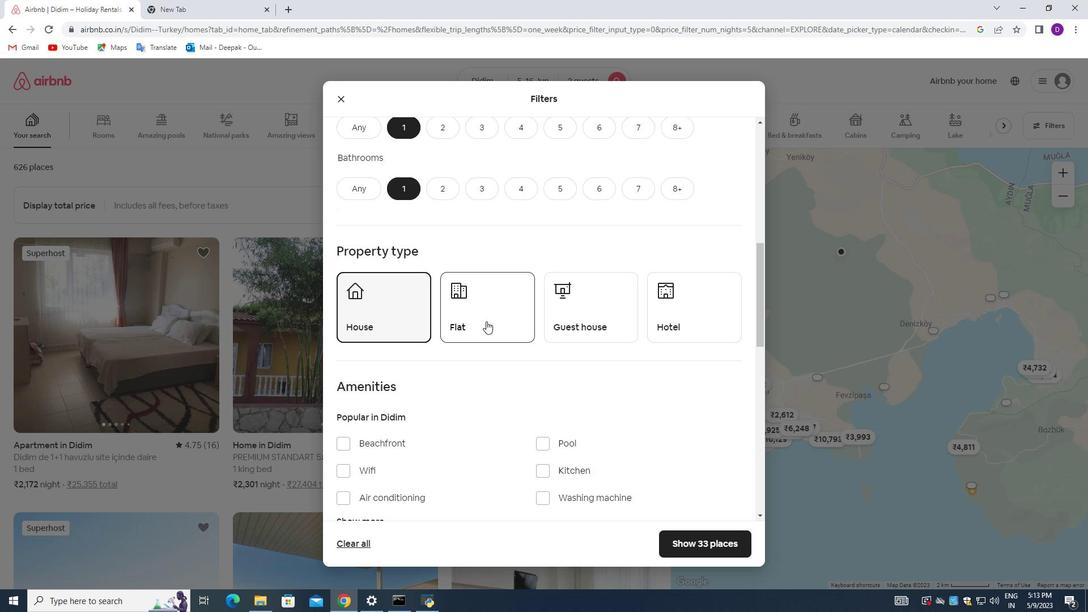 
Action: Mouse moved to (565, 314)
Screenshot: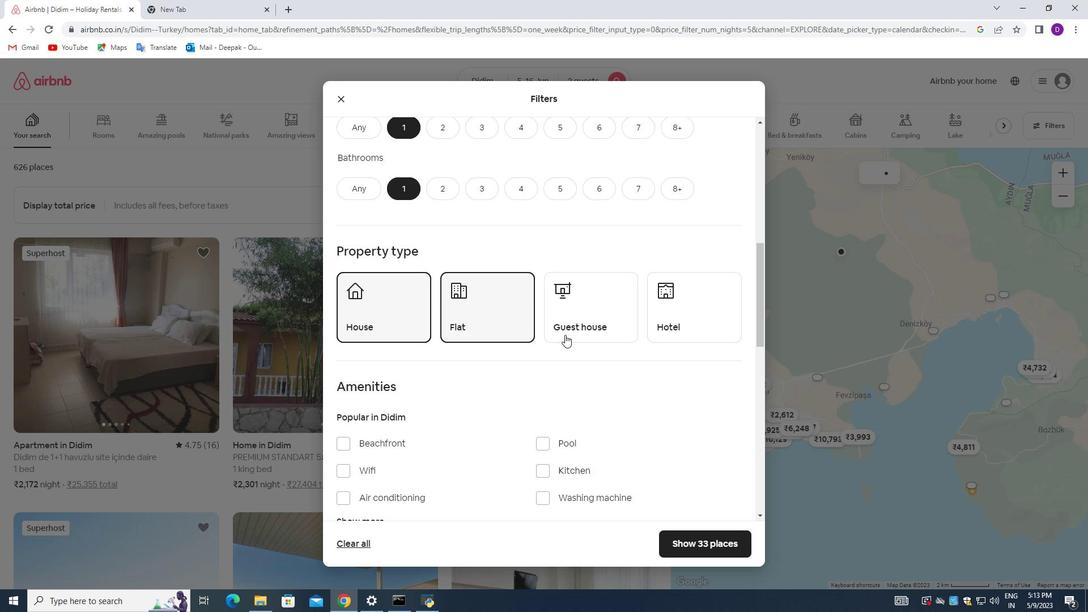 
Action: Mouse pressed left at (565, 314)
Screenshot: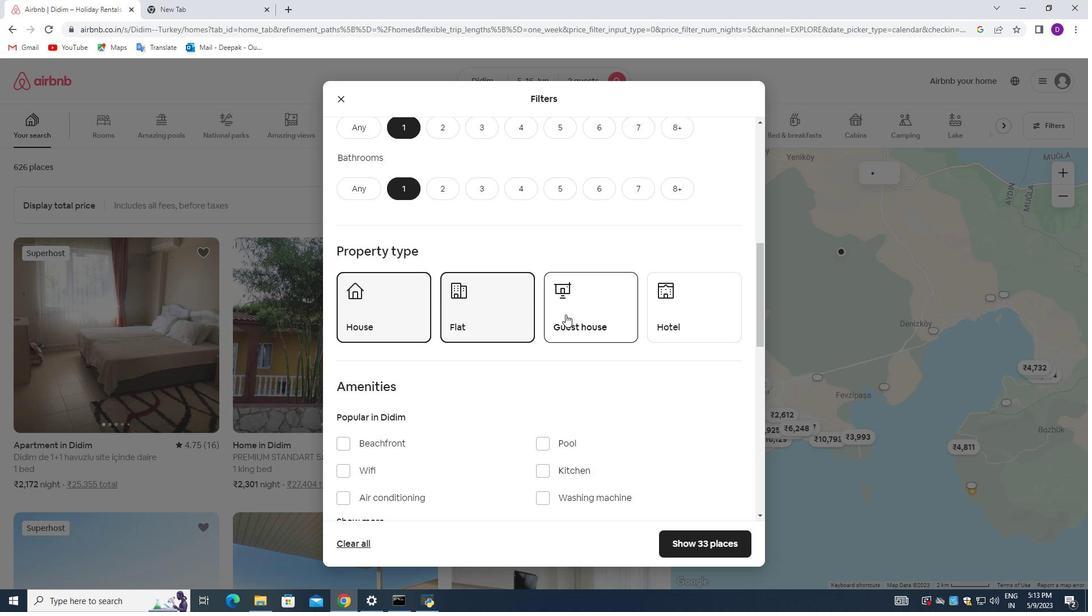 
Action: Mouse moved to (669, 315)
Screenshot: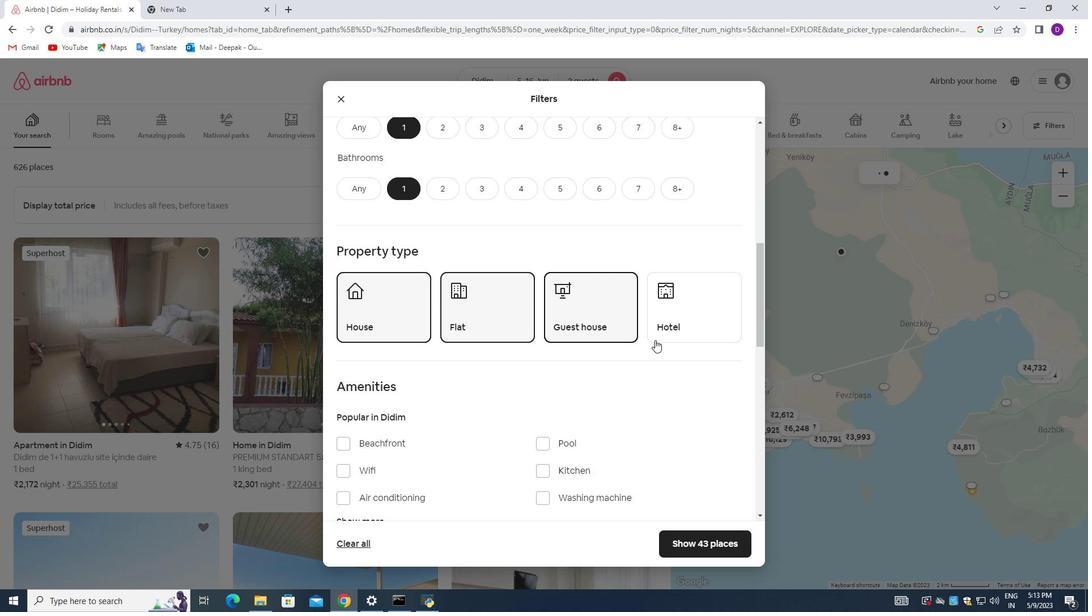 
Action: Mouse pressed left at (669, 315)
Screenshot: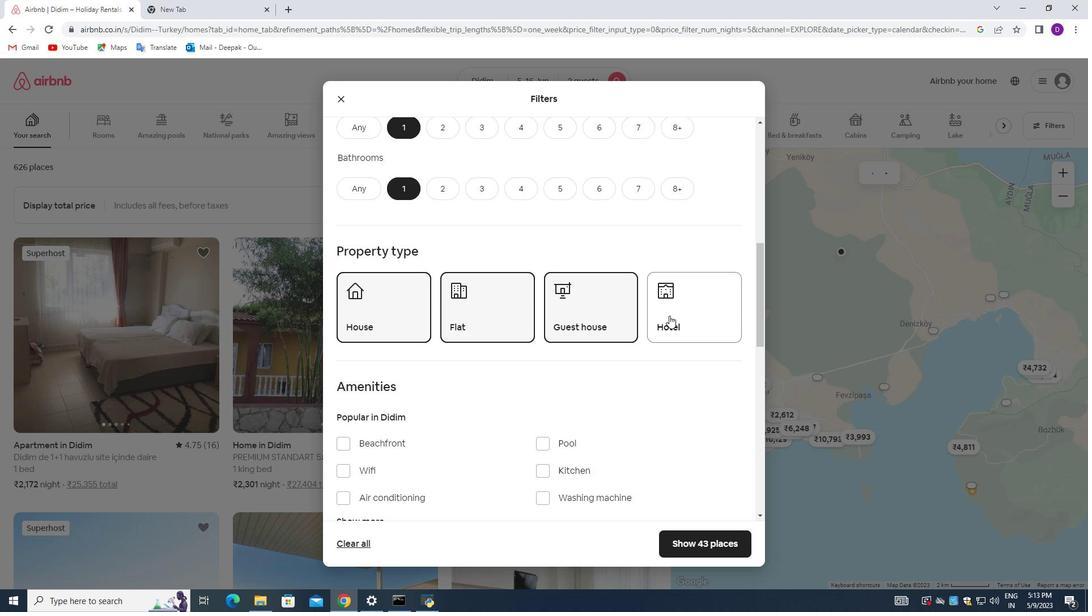 
Action: Mouse moved to (503, 362)
Screenshot: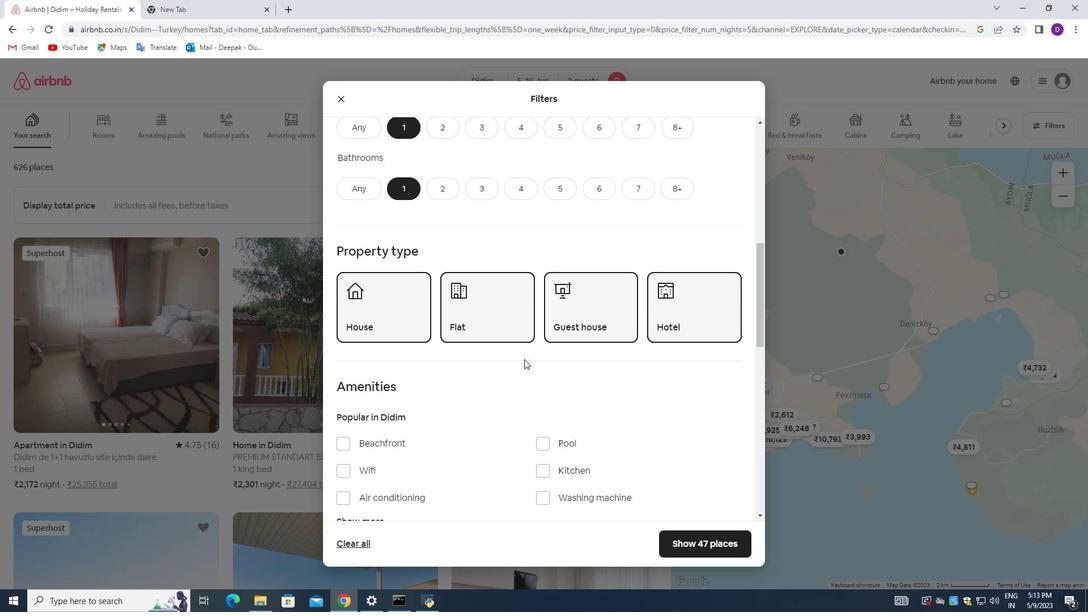 
Action: Mouse scrolled (503, 362) with delta (0, 0)
Screenshot: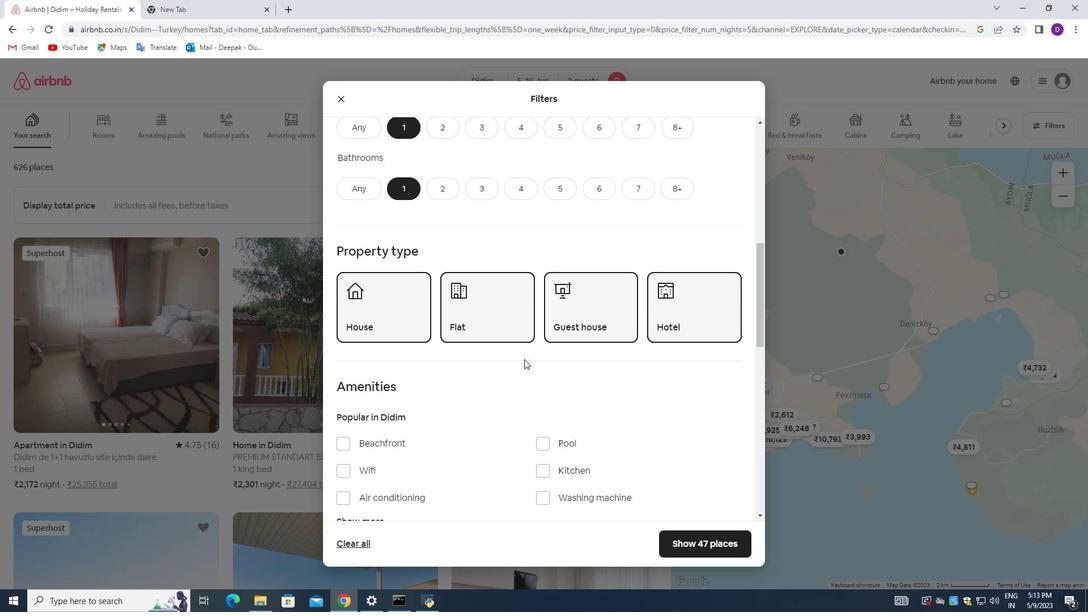 
Action: Mouse moved to (501, 364)
Screenshot: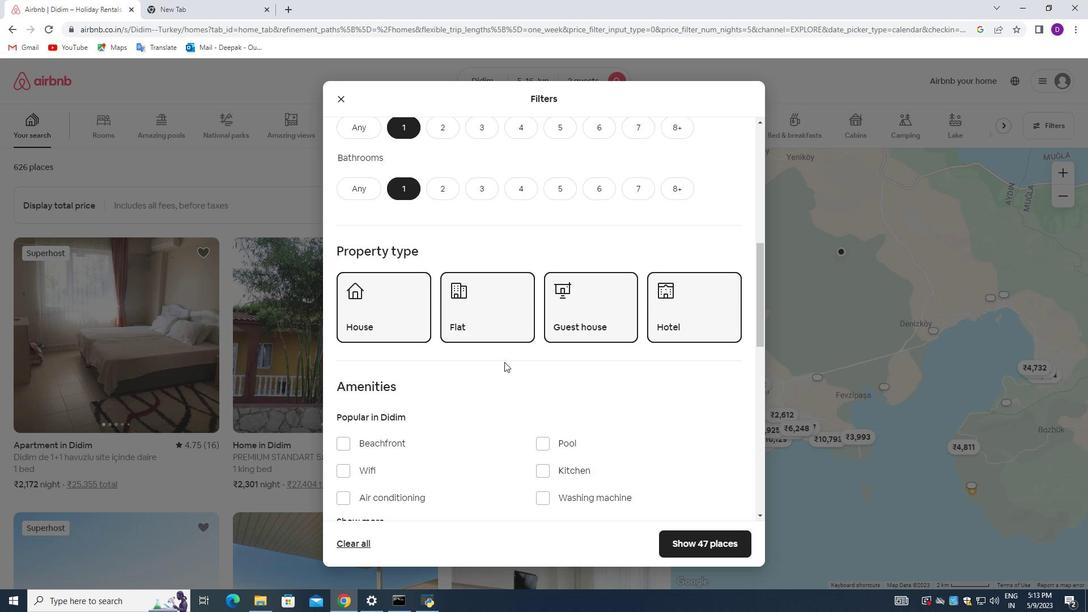 
Action: Mouse scrolled (501, 363) with delta (0, 0)
Screenshot: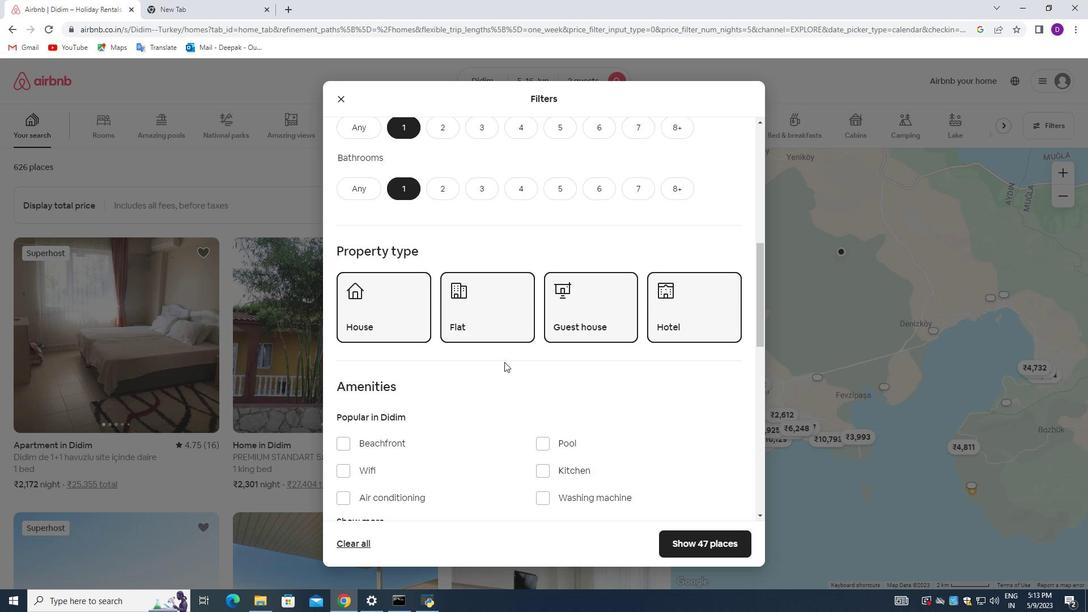 
Action: Mouse moved to (504, 366)
Screenshot: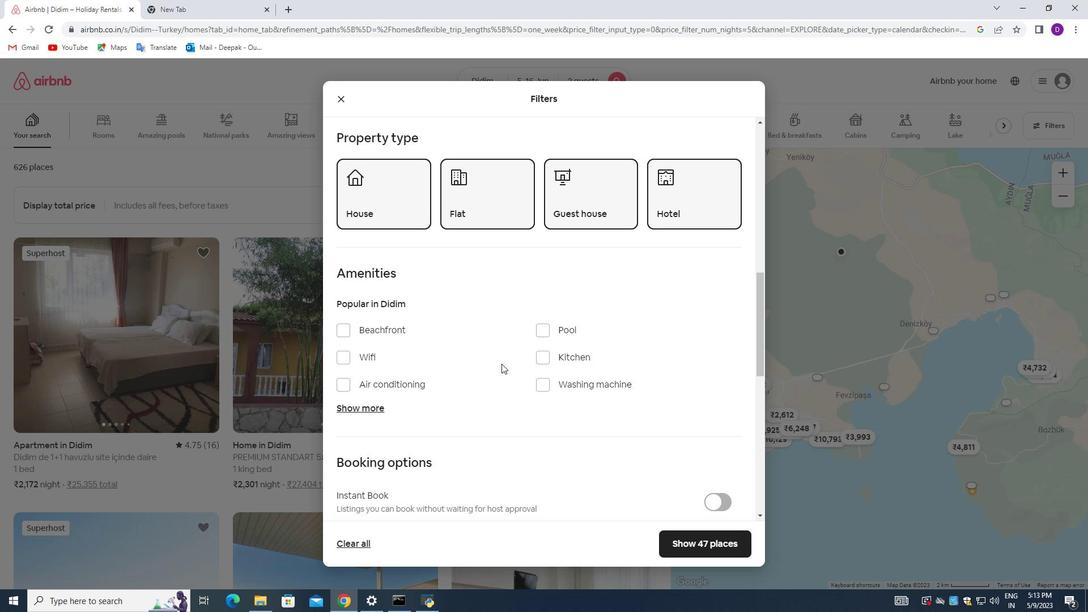 
Action: Mouse scrolled (504, 365) with delta (0, 0)
Screenshot: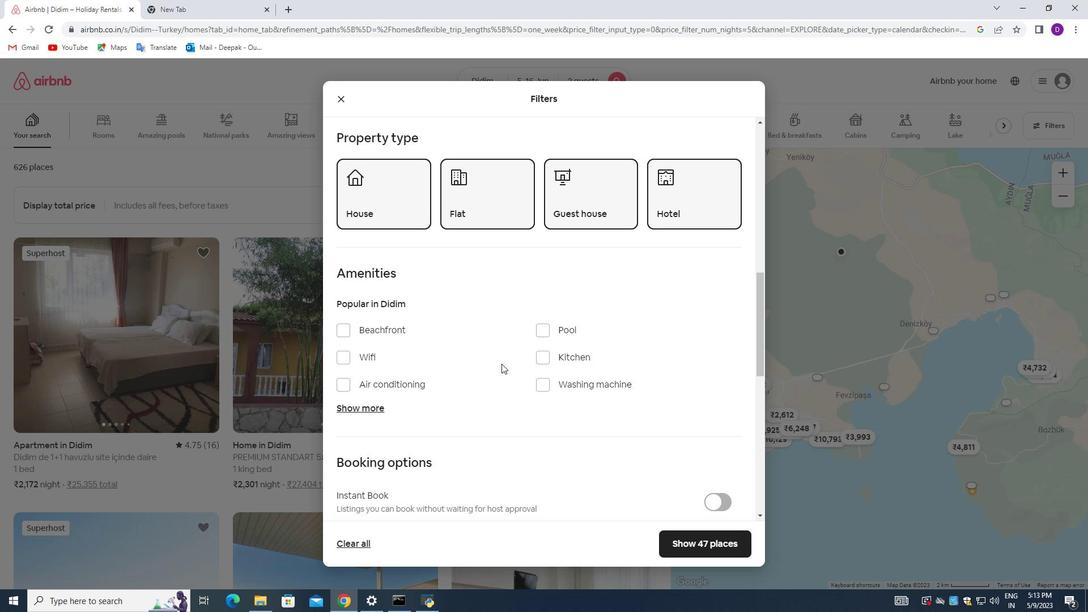 
Action: Mouse moved to (505, 366)
Screenshot: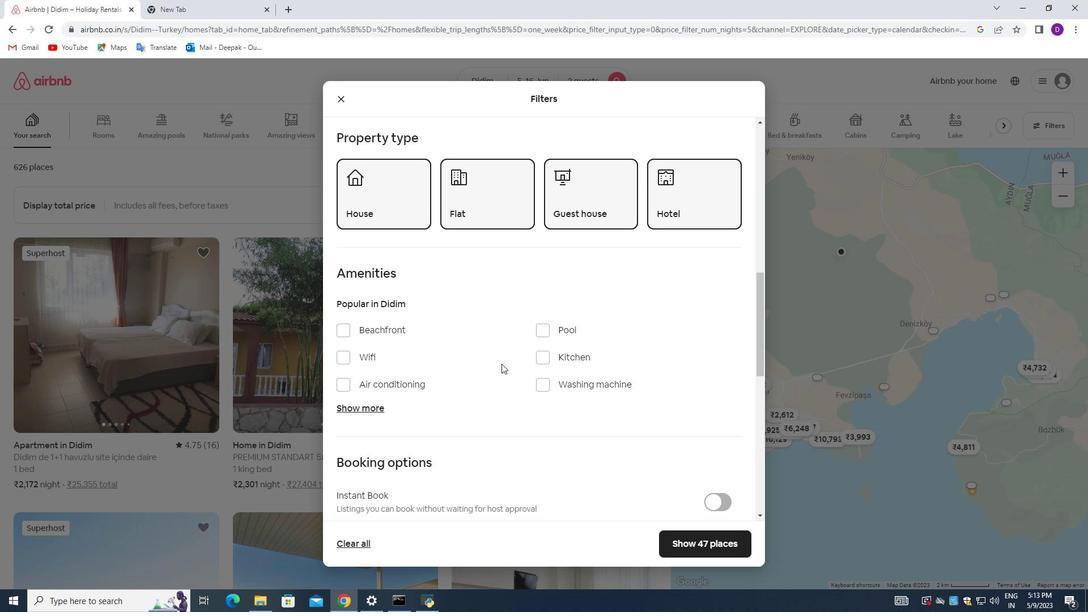 
Action: Mouse scrolled (505, 366) with delta (0, 0)
Screenshot: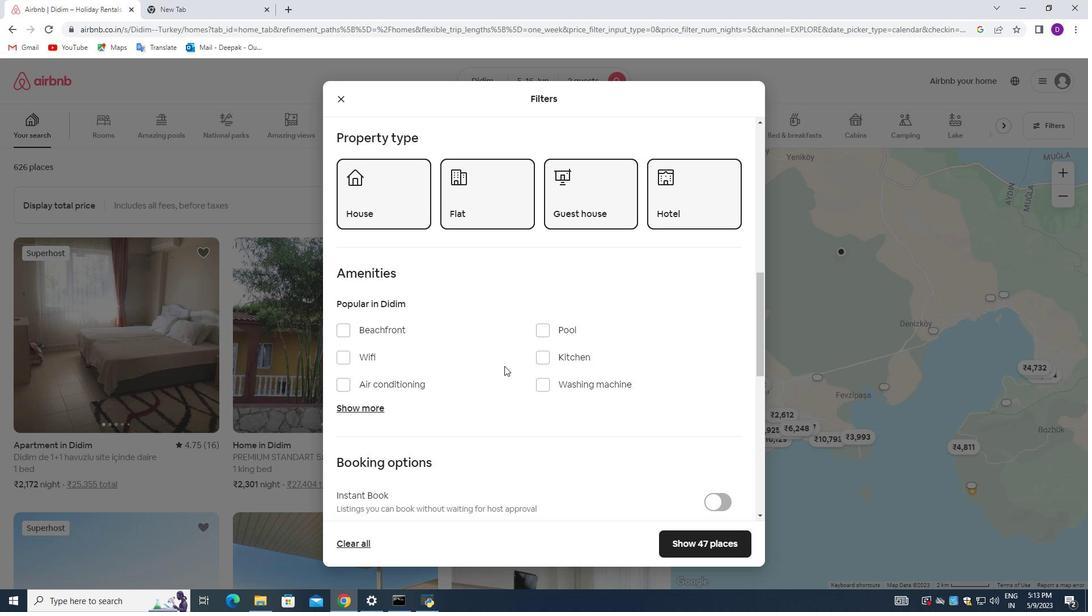 
Action: Mouse moved to (711, 427)
Screenshot: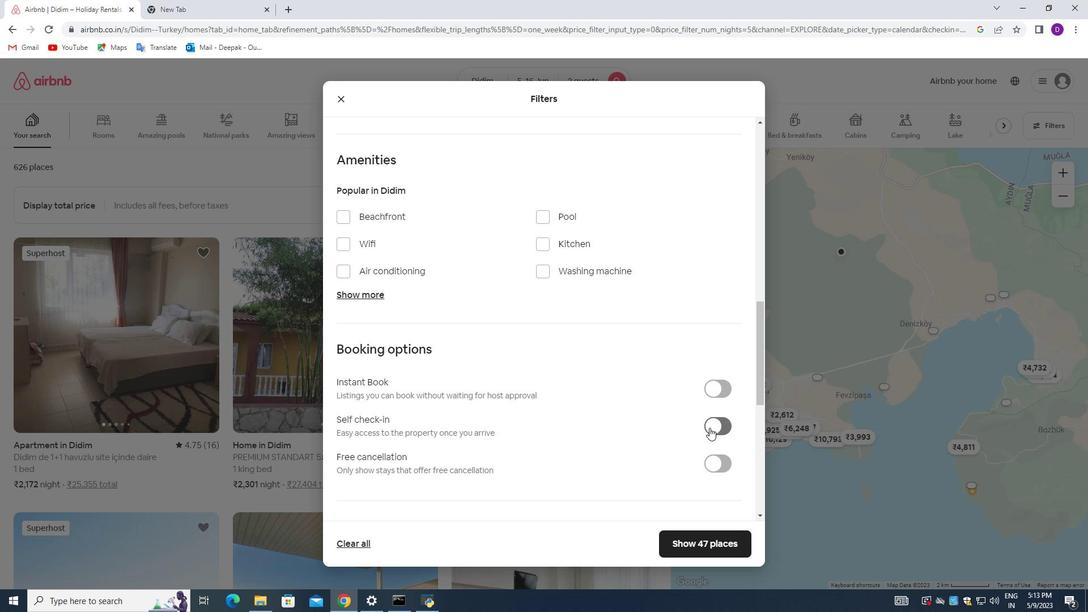 
Action: Mouse pressed left at (711, 427)
Screenshot: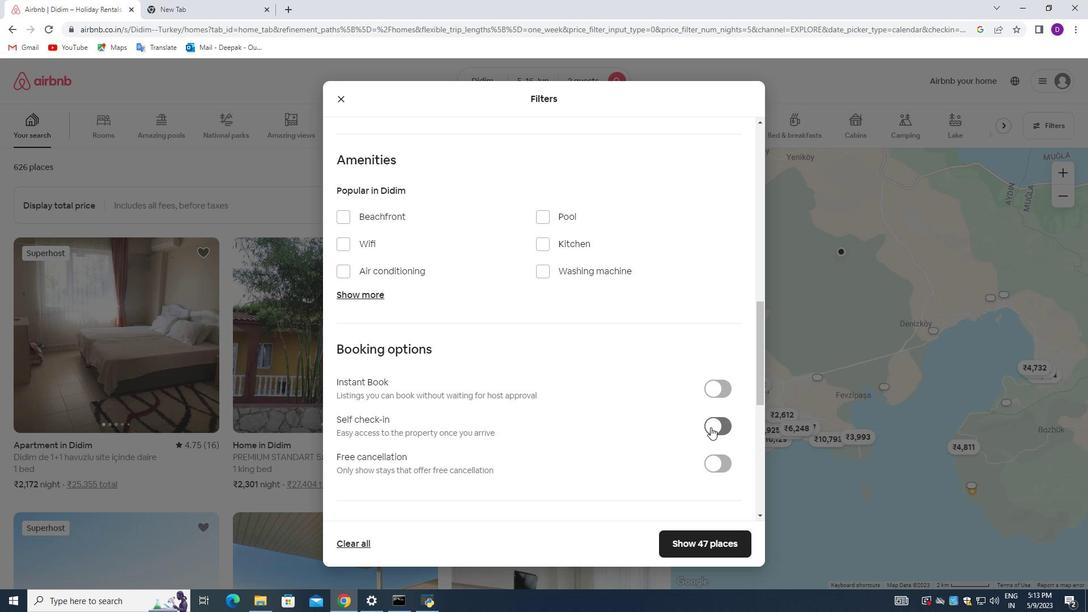 
Action: Mouse moved to (512, 414)
Screenshot: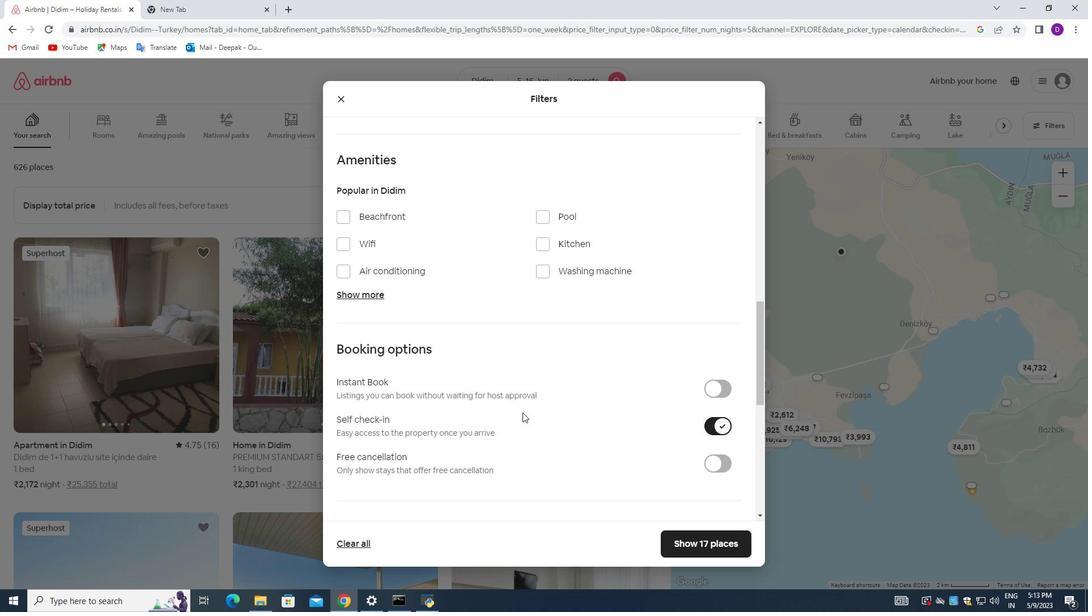 
Action: Mouse scrolled (512, 413) with delta (0, 0)
Screenshot: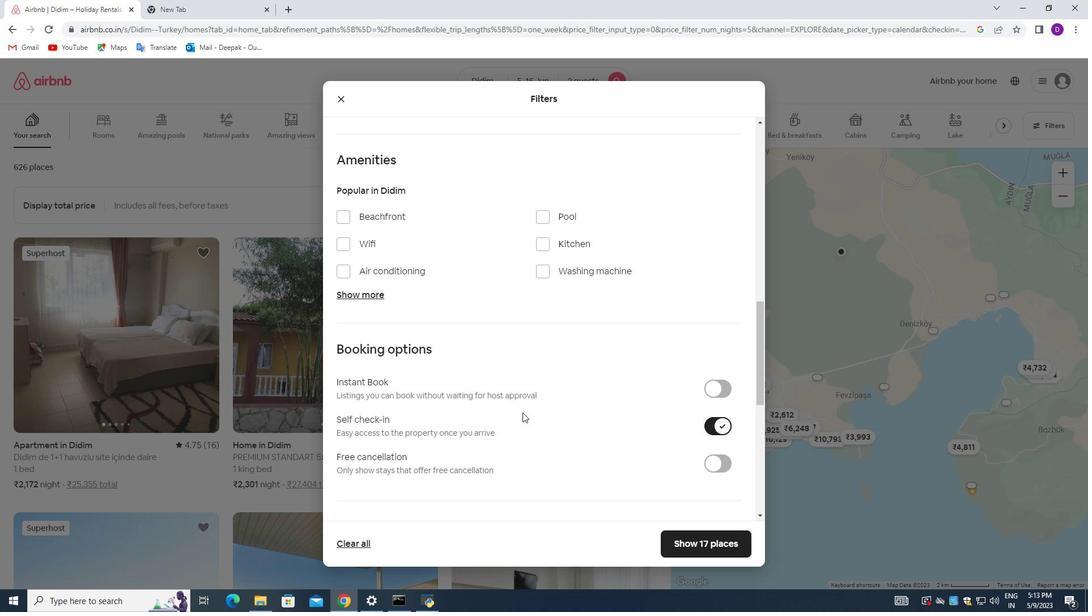 
Action: Mouse scrolled (512, 413) with delta (0, 0)
Screenshot: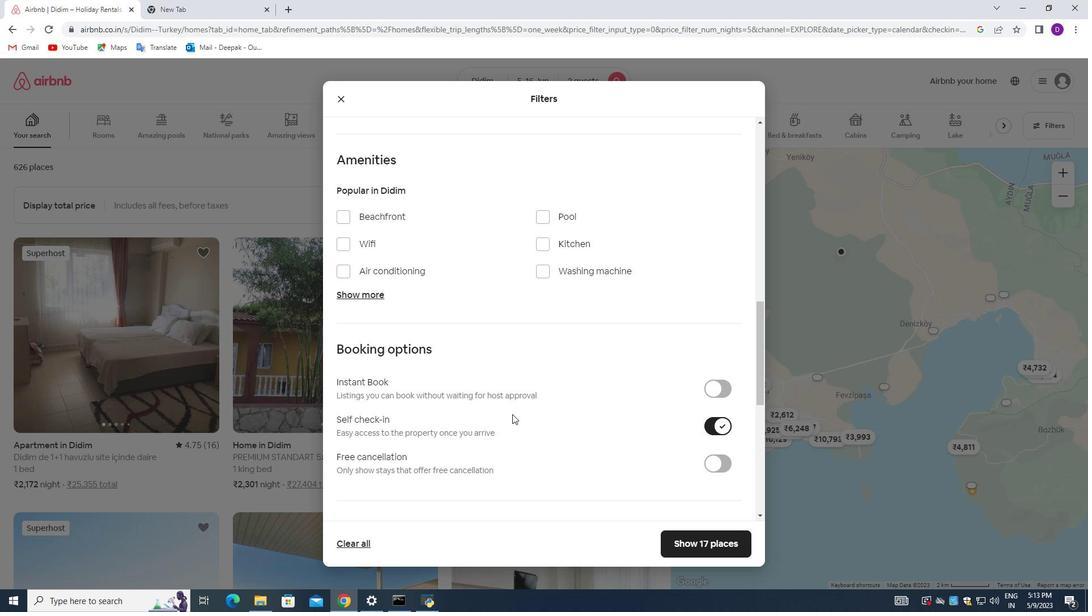 
Action: Mouse moved to (497, 428)
Screenshot: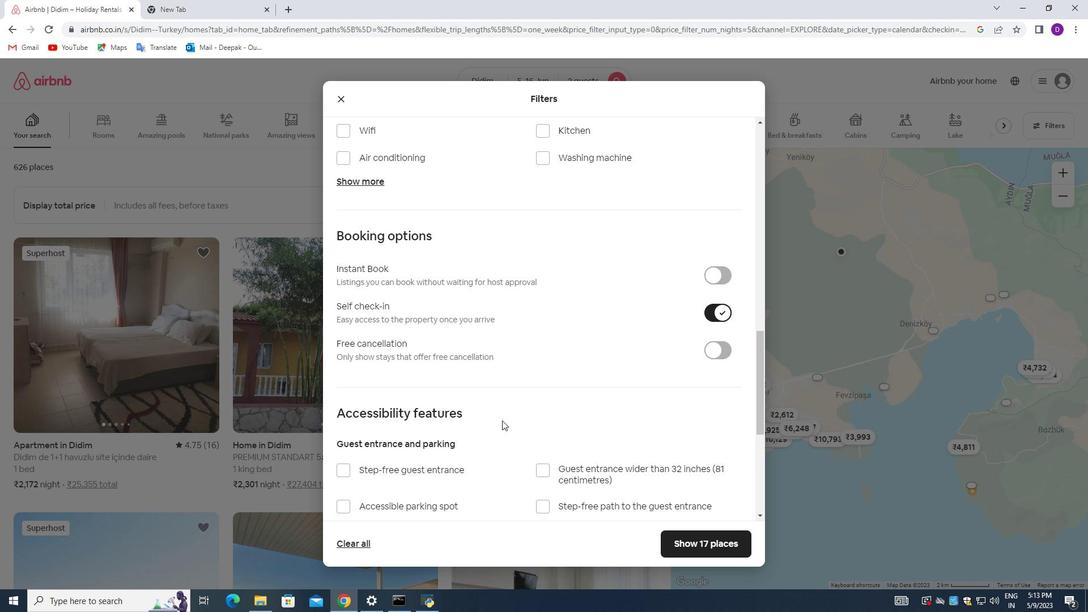 
Action: Mouse scrolled (497, 428) with delta (0, 0)
Screenshot: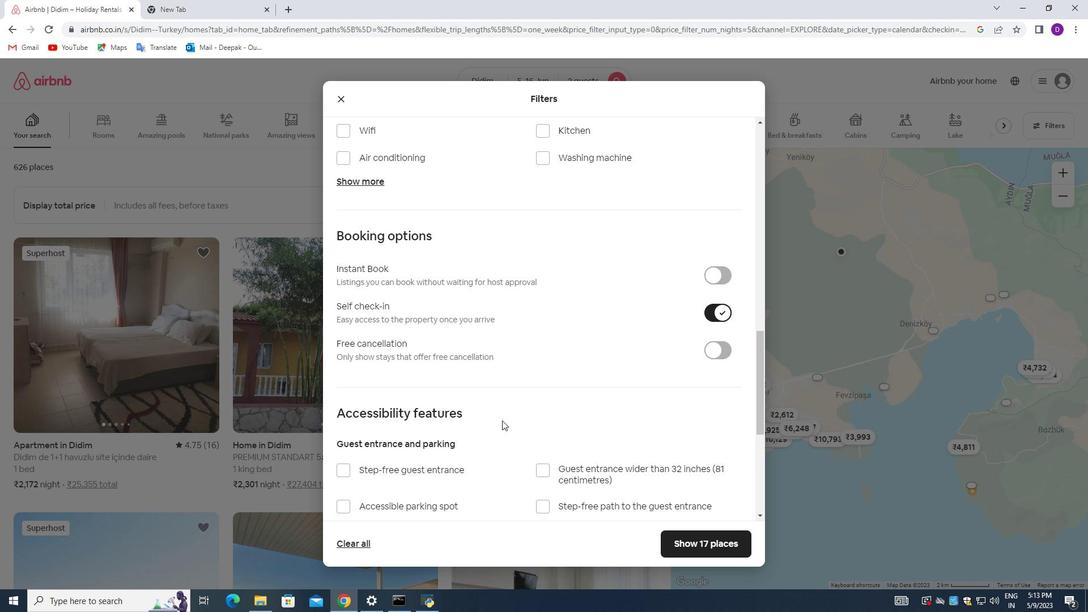 
Action: Mouse moved to (495, 429)
Screenshot: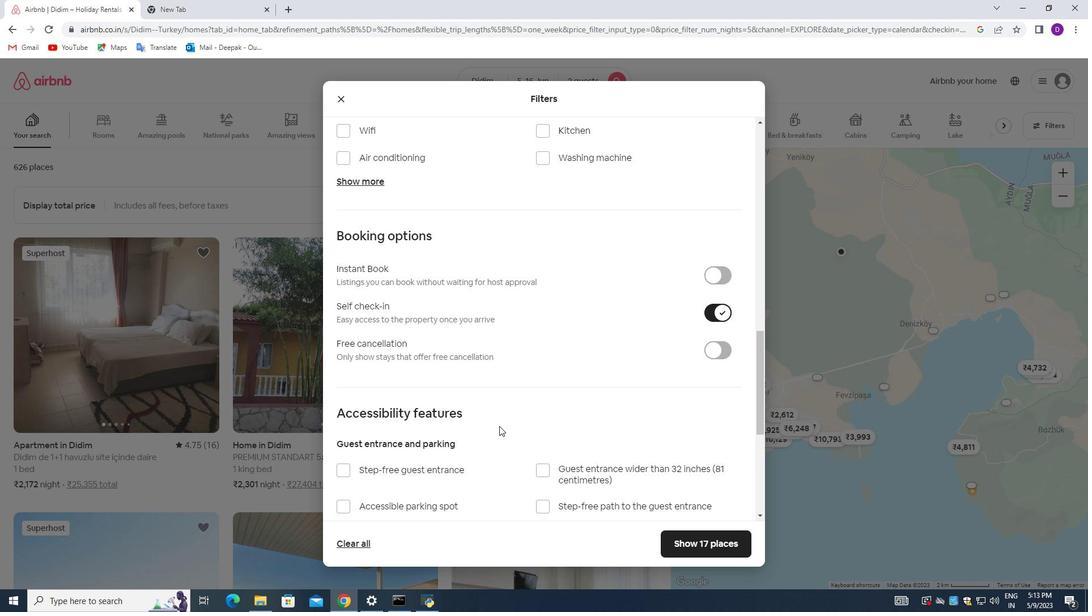 
Action: Mouse scrolled (495, 428) with delta (0, 0)
Screenshot: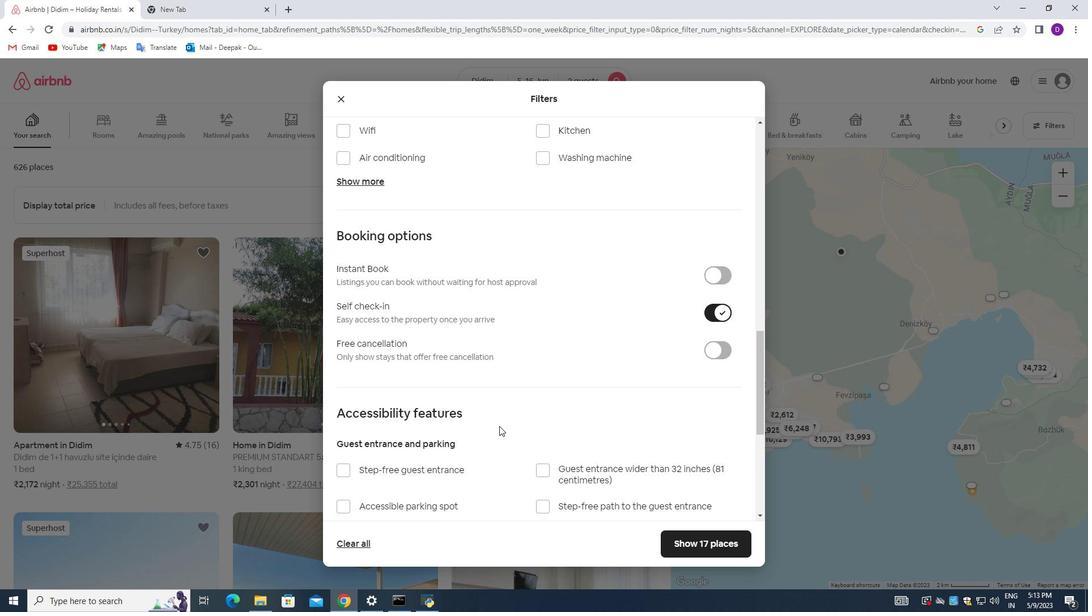 
Action: Mouse scrolled (495, 428) with delta (0, 0)
Screenshot: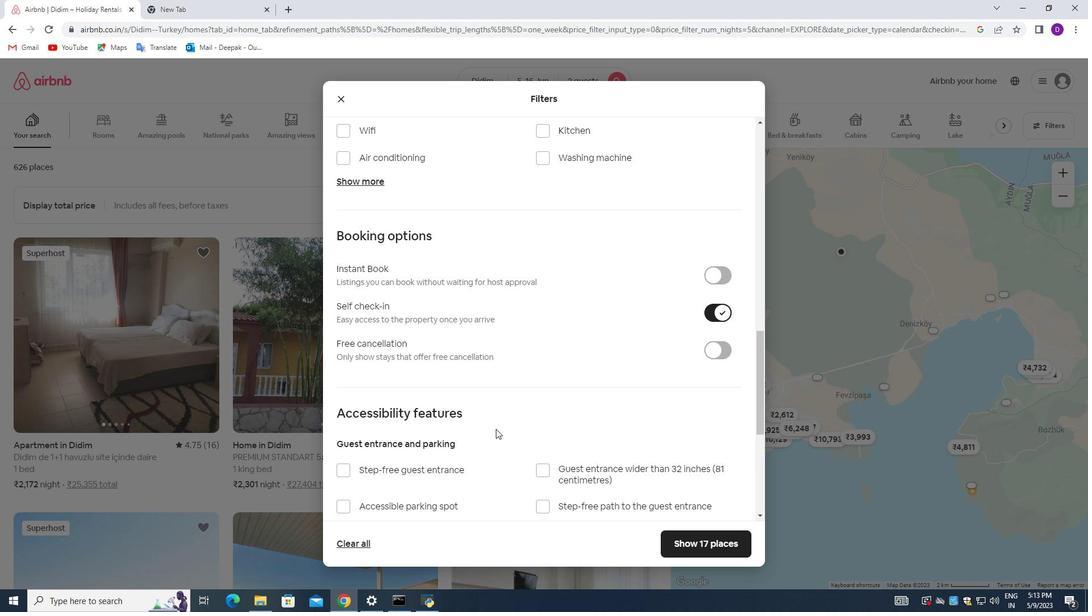 
Action: Mouse moved to (495, 429)
Screenshot: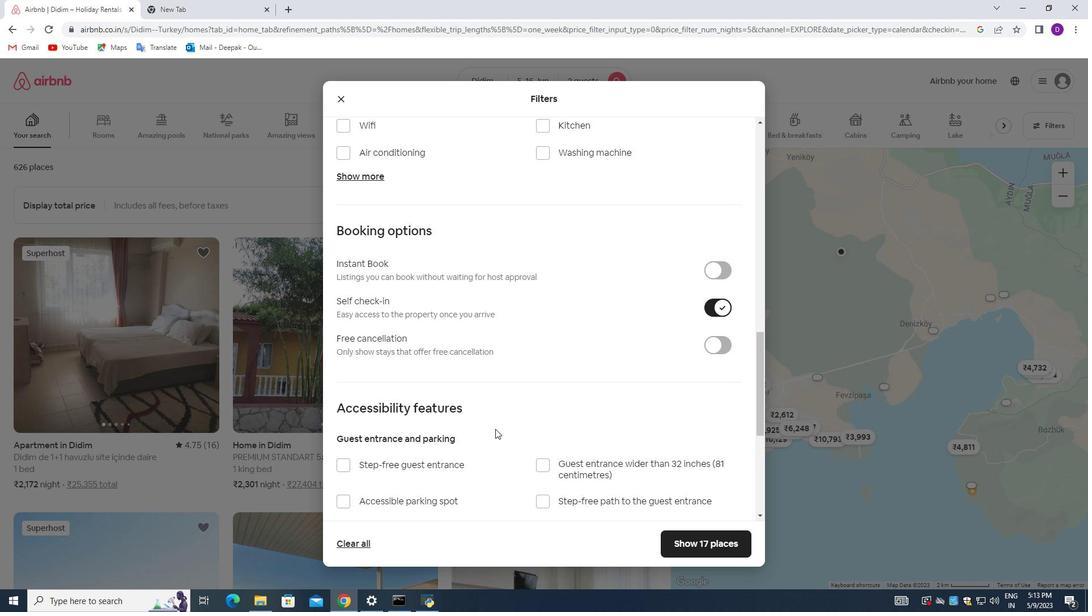 
Action: Mouse scrolled (495, 428) with delta (0, 0)
Screenshot: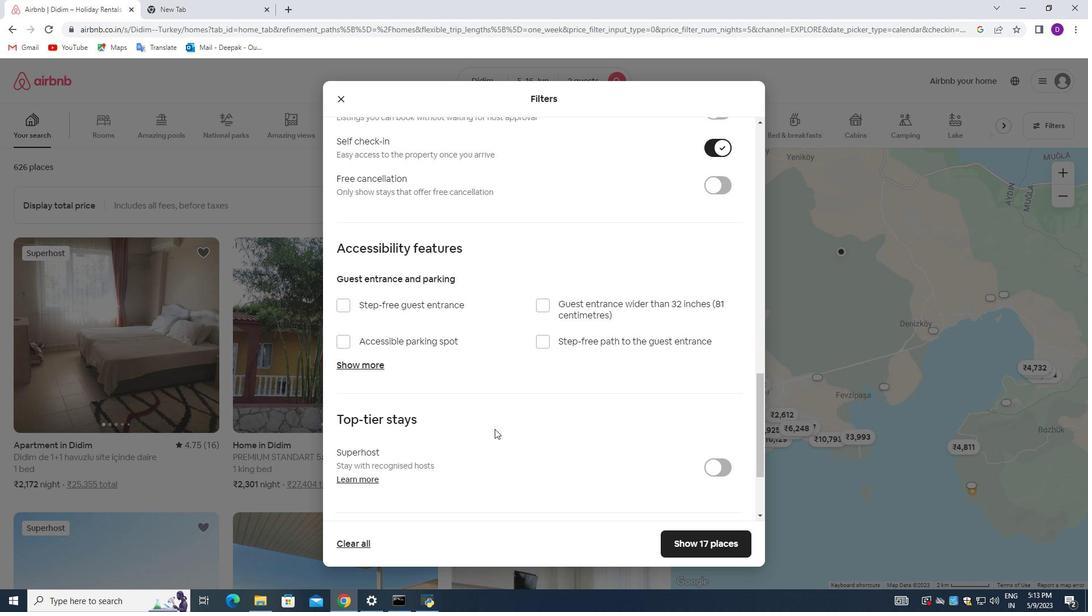 
Action: Mouse scrolled (495, 428) with delta (0, 0)
Screenshot: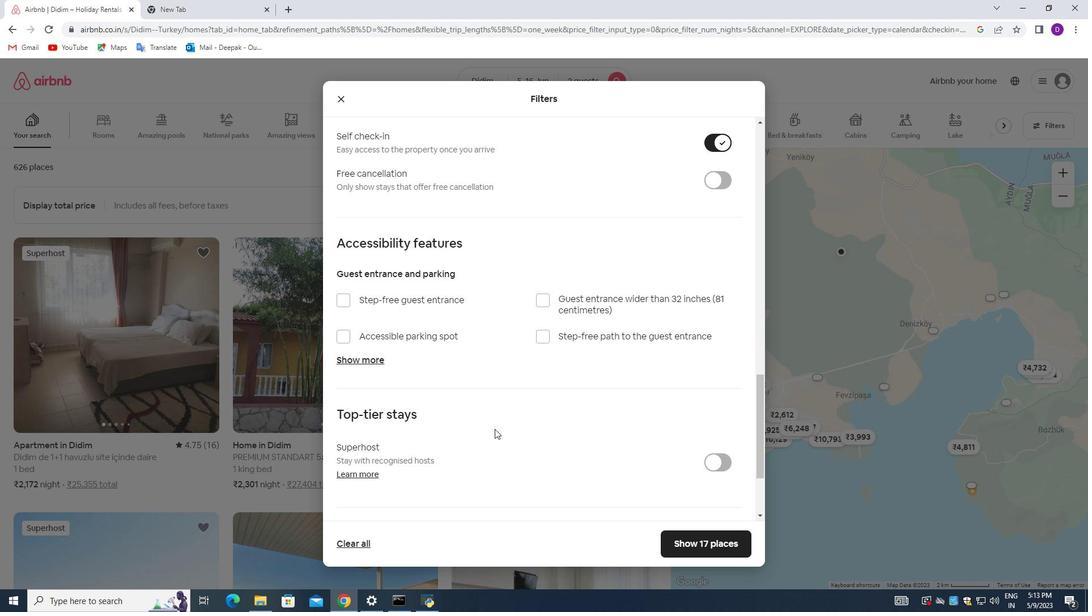 
Action: Mouse moved to (492, 430)
Screenshot: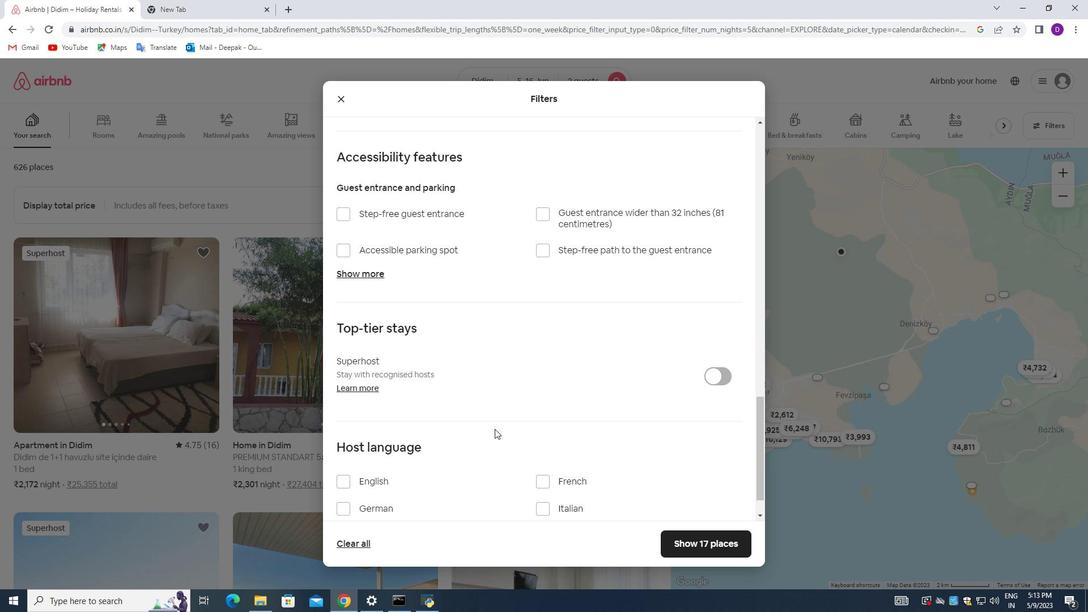 
Action: Mouse scrolled (492, 429) with delta (0, 0)
Screenshot: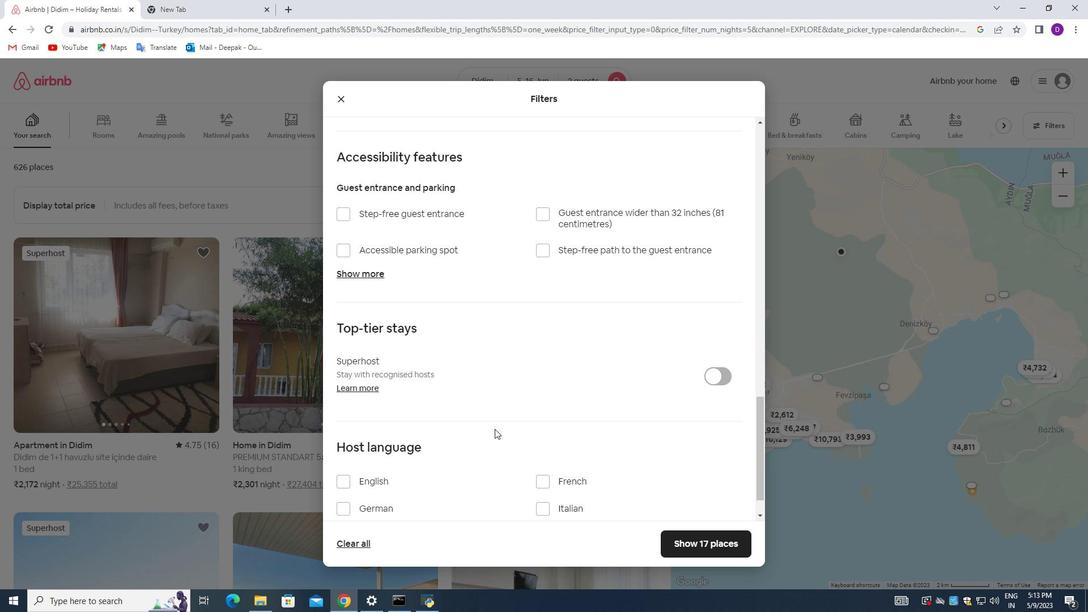 
Action: Mouse moved to (492, 431)
Screenshot: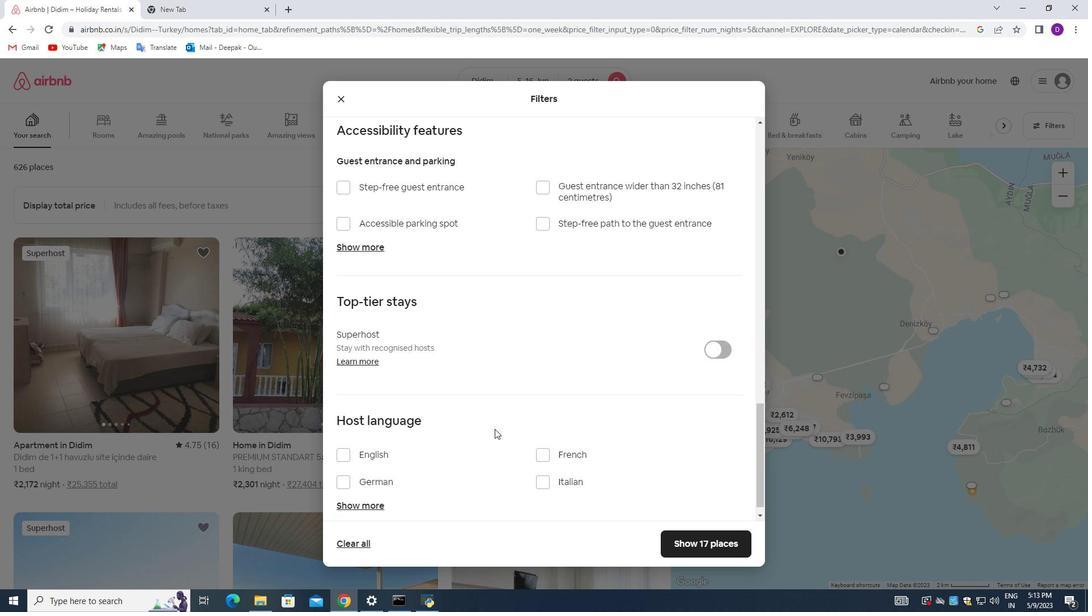 
Action: Mouse scrolled (492, 430) with delta (0, 0)
Screenshot: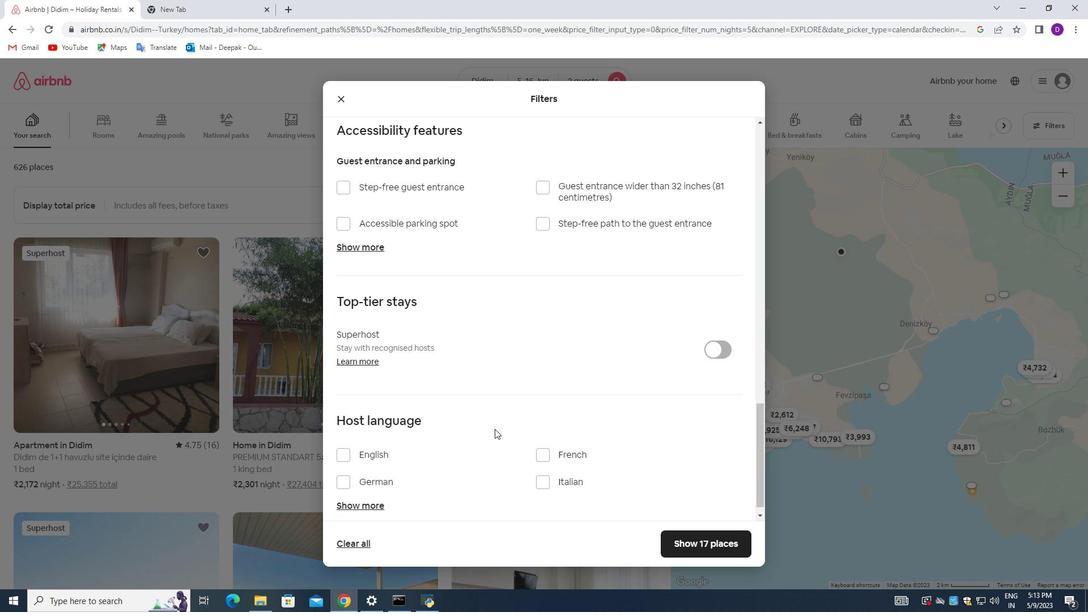 
Action: Mouse moved to (343, 438)
Screenshot: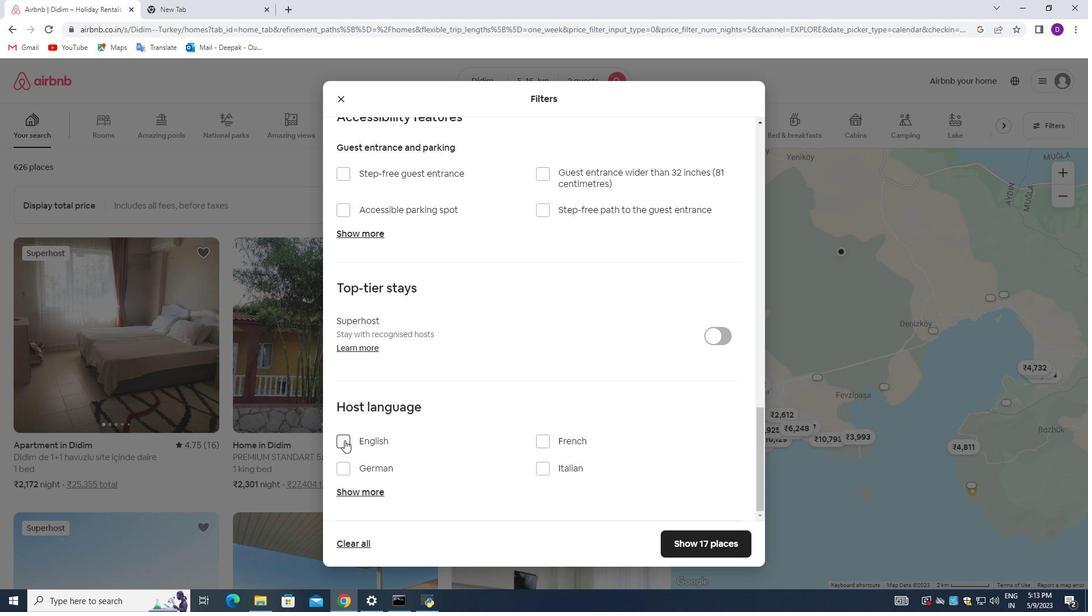 
Action: Mouse pressed left at (343, 438)
Screenshot: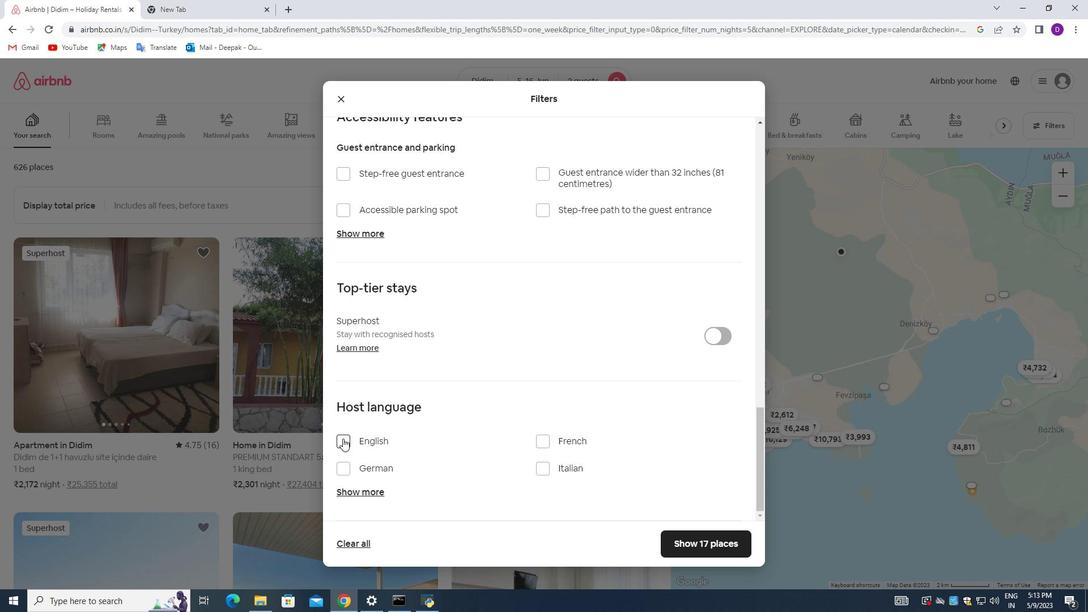 
Action: Mouse moved to (666, 496)
Screenshot: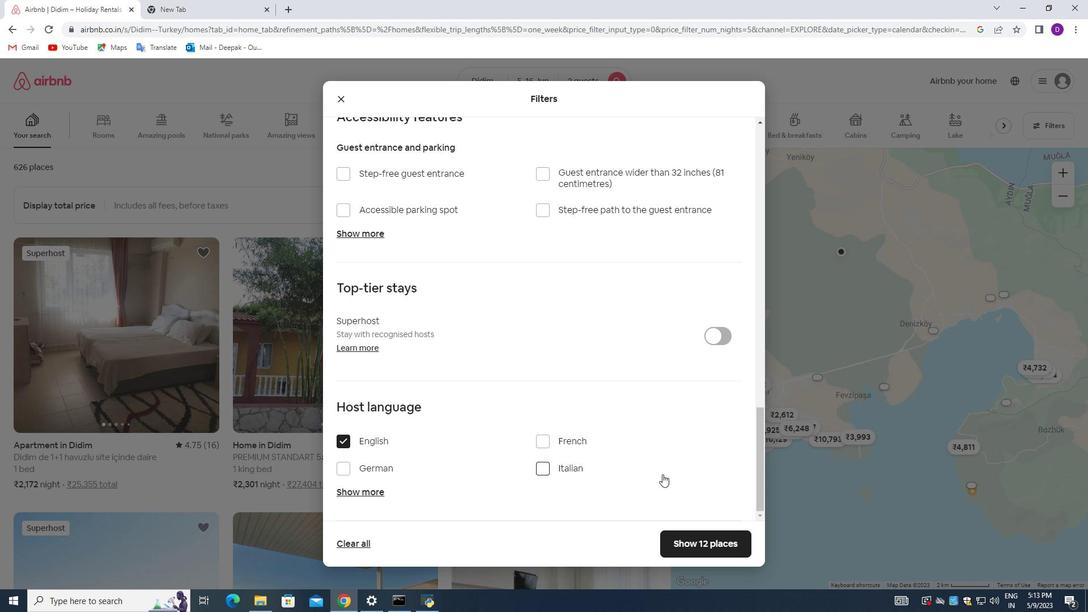 
Action: Mouse scrolled (666, 496) with delta (0, 0)
Screenshot: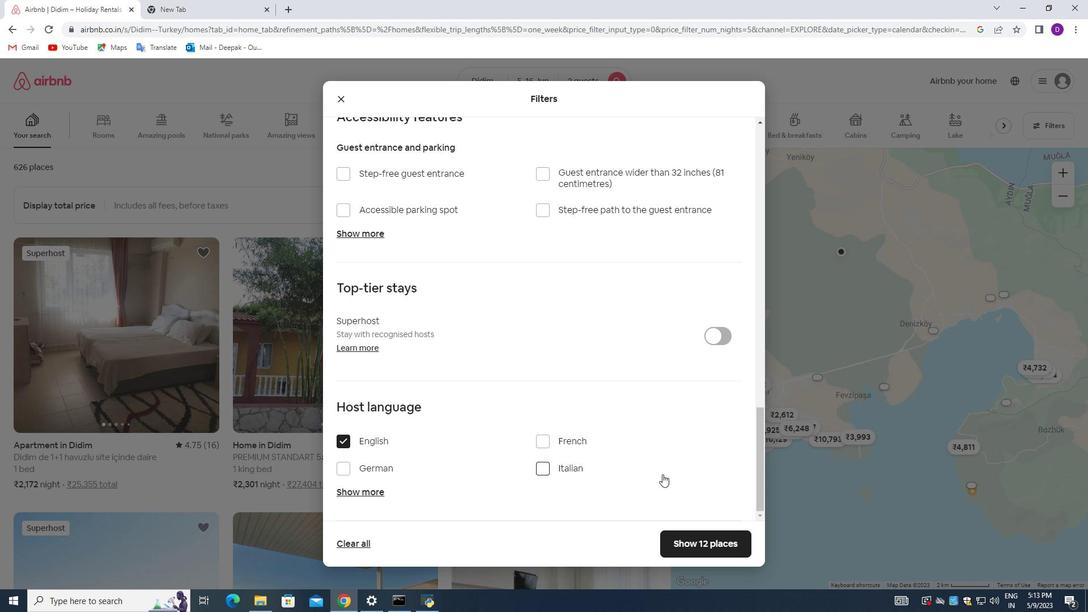 
Action: Mouse moved to (666, 505)
Screenshot: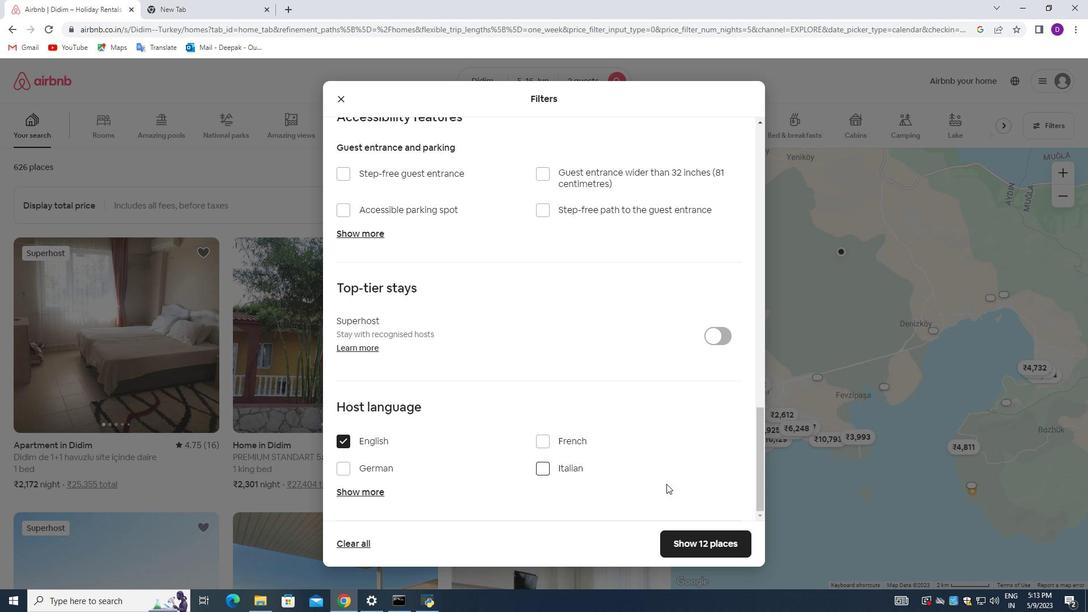 
Action: Mouse scrolled (666, 505) with delta (0, 0)
Screenshot: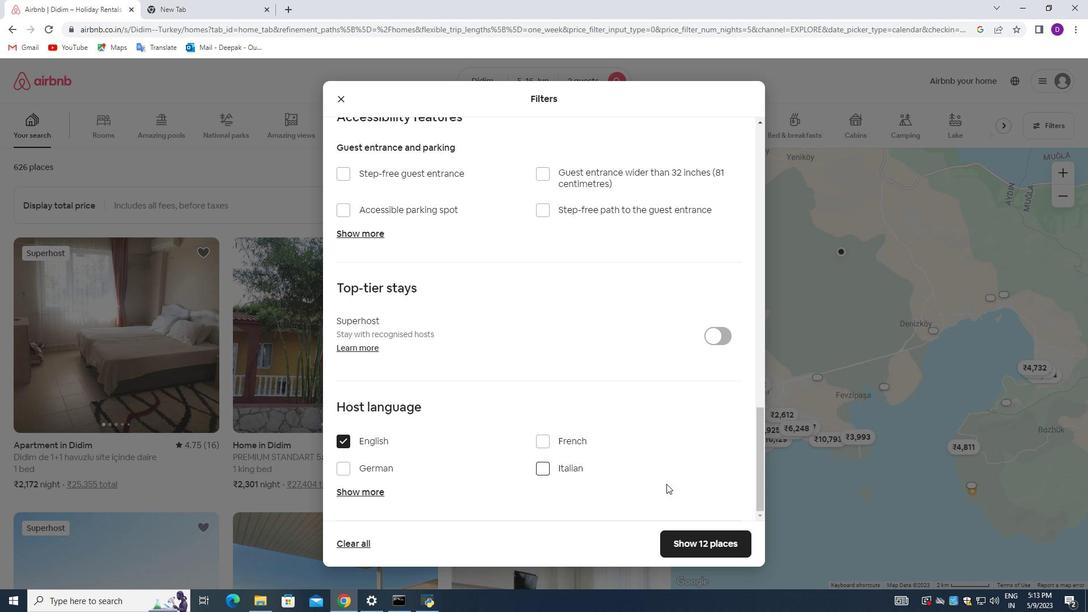 
Action: Mouse moved to (666, 512)
Screenshot: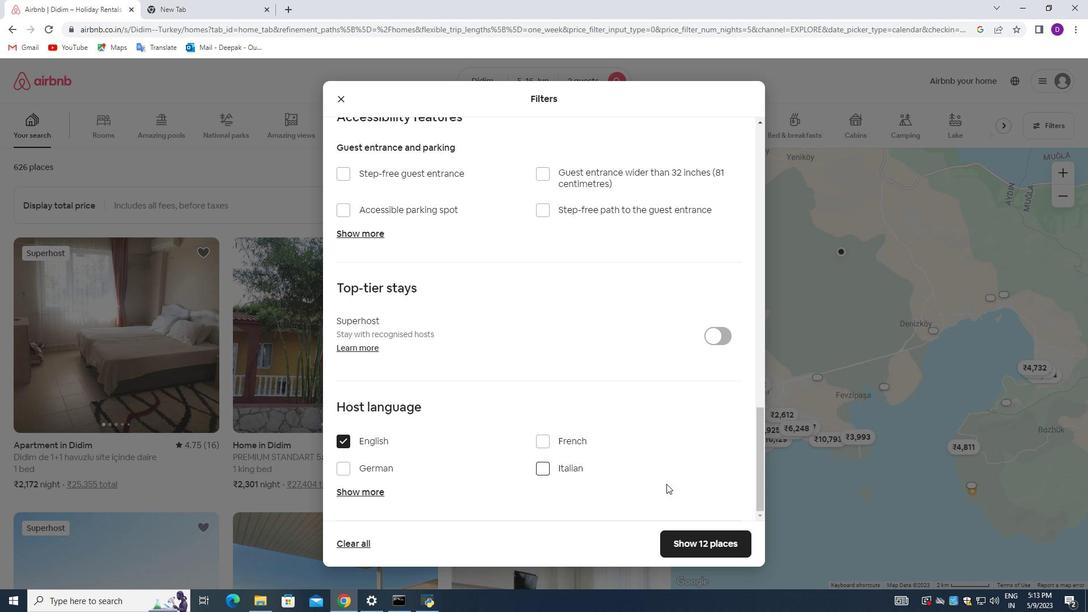 
Action: Mouse scrolled (666, 512) with delta (0, 0)
Screenshot: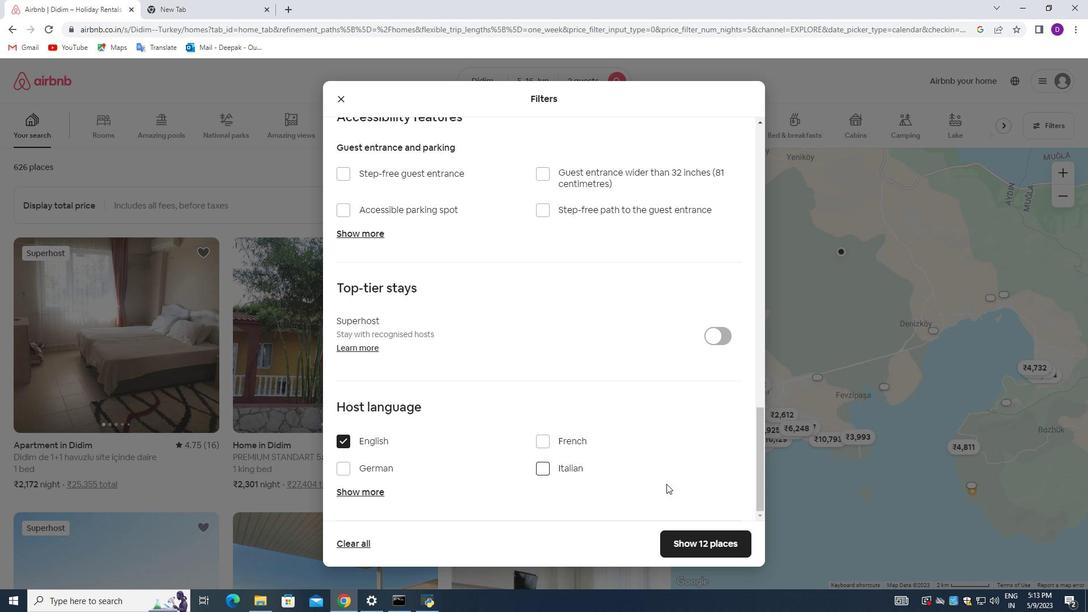 
Action: Mouse moved to (666, 538)
Screenshot: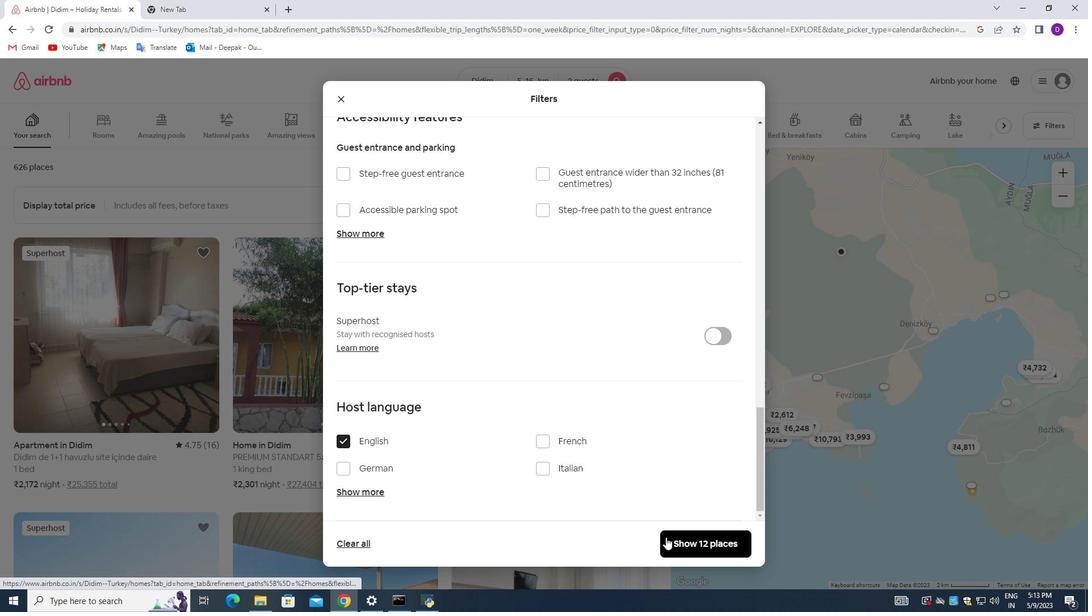 
Action: Mouse pressed left at (666, 538)
Screenshot: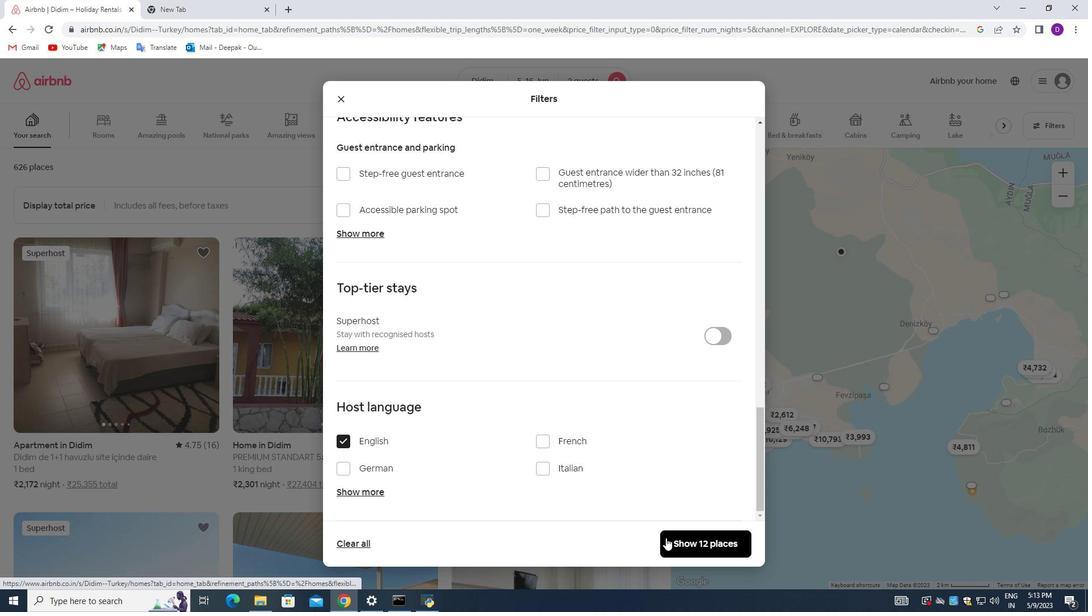 
Action: Mouse moved to (645, 389)
Screenshot: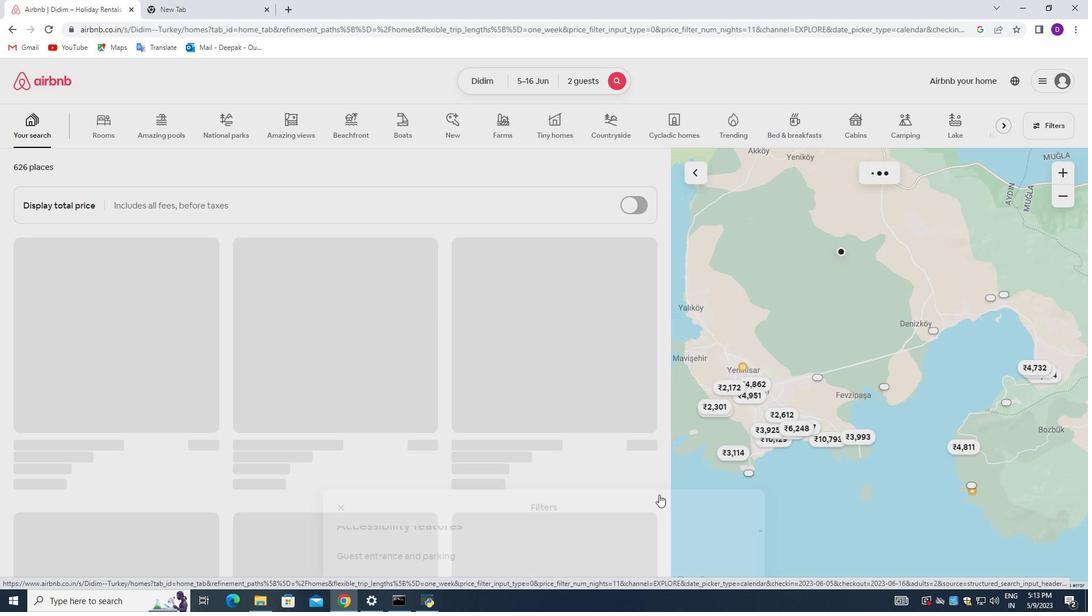 
